 Task: Add an event with the title Second Marketing Campaign Strategy Meeting, date '2024/03/07', time 8:00 AM to 10:00 AMand add a description: Welcome to the Project Quality Assurance Check, a crucial step in ensuring the highest level of quality and adherence to standards throughout the project lifecycle. The Quality Assurance Check is designed to systematically review and evaluate project deliverables, processes, and outcomes to identify any deviations, defects, or areas of improvement., put the event into Blue category . Add location for the event as: Durban, South Africa, logged in from the account softage.8@softage.netand send the event invitation to softage.2@softage.net and softage.3@softage.net. Set a reminder for the event 15 minutes before
Action: Mouse moved to (120, 151)
Screenshot: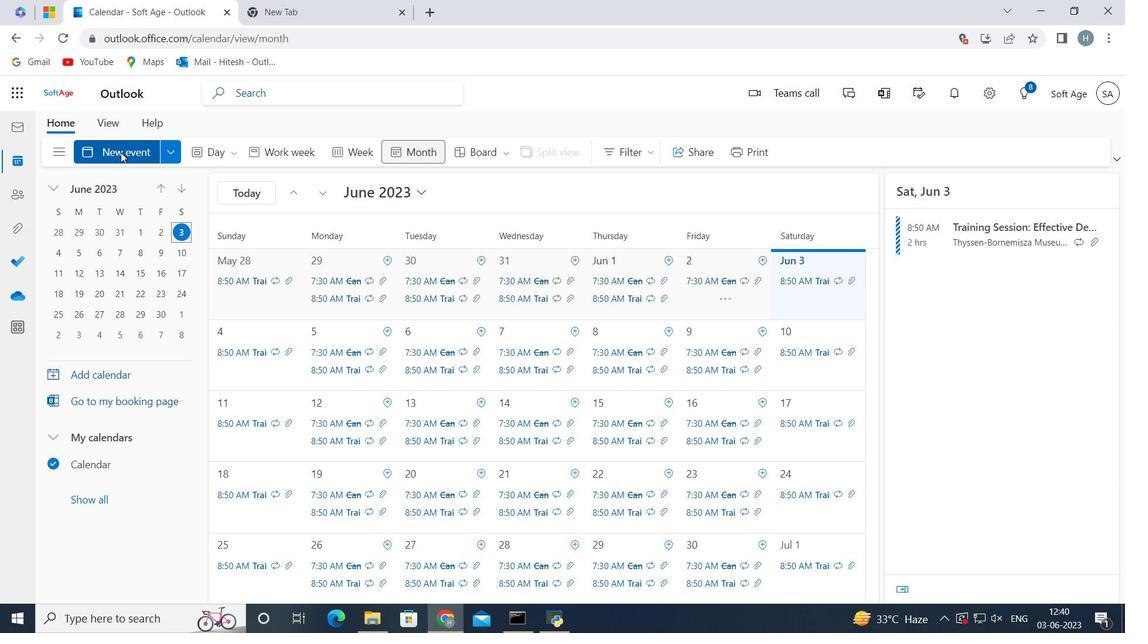 
Action: Mouse pressed left at (120, 151)
Screenshot: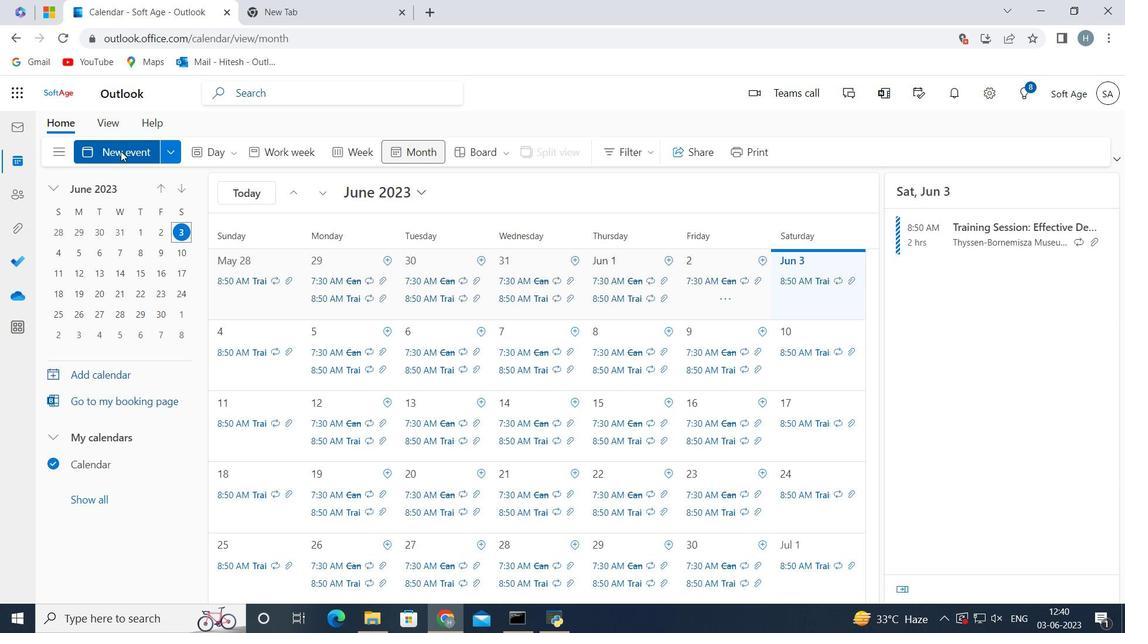 
Action: Mouse moved to (246, 243)
Screenshot: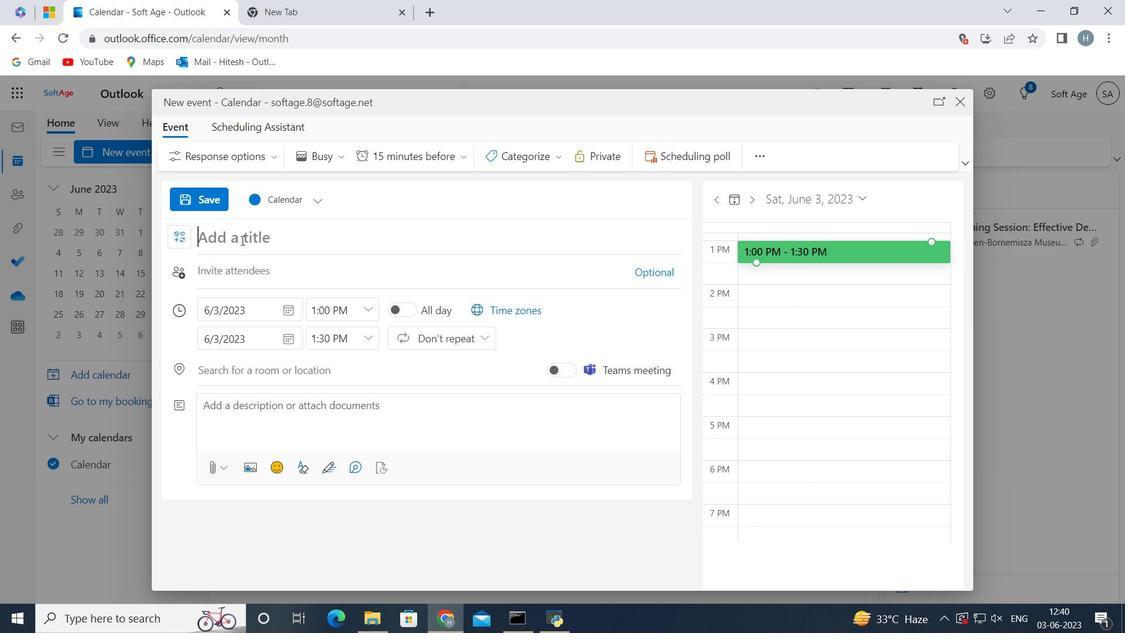
Action: Mouse pressed left at (246, 243)
Screenshot: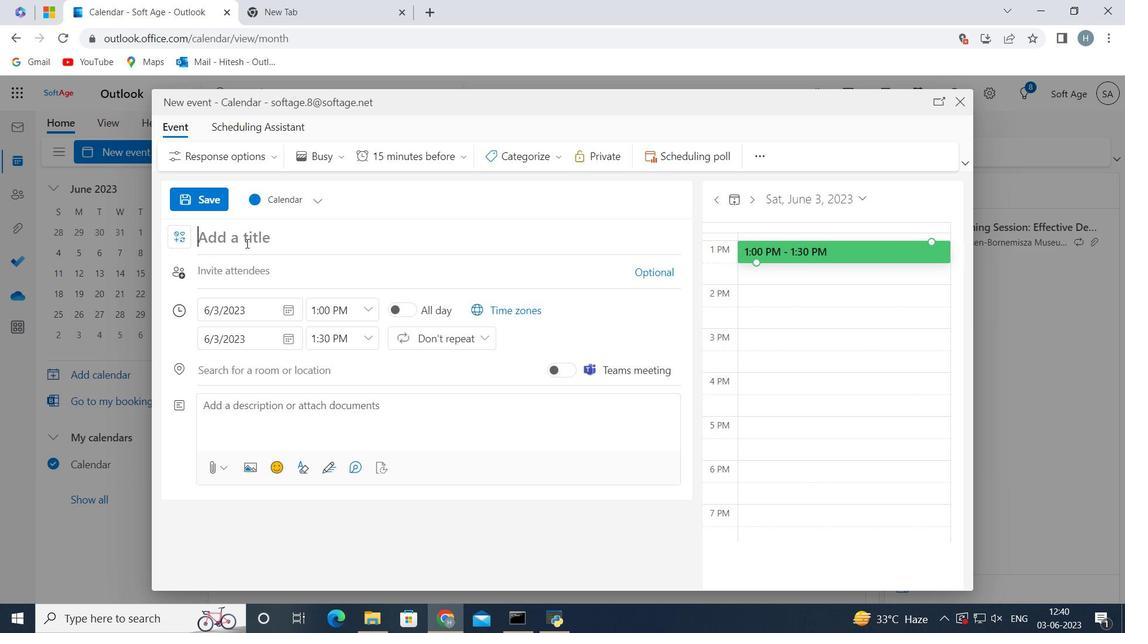 
Action: Key pressed <Key.shift>Second<Key.space><Key.shift>Marketing<Key.space><Key.shift><Key.shift><Key.shift>Campaign<Key.space><Key.shift>Stretegy<Key.space><Key.backspace><Key.backspace><Key.backspace><Key.backspace><Key.backspace><Key.backspace>ategy<Key.space><Key.shift><Key.shift><Key.shift>Meeting
Screenshot: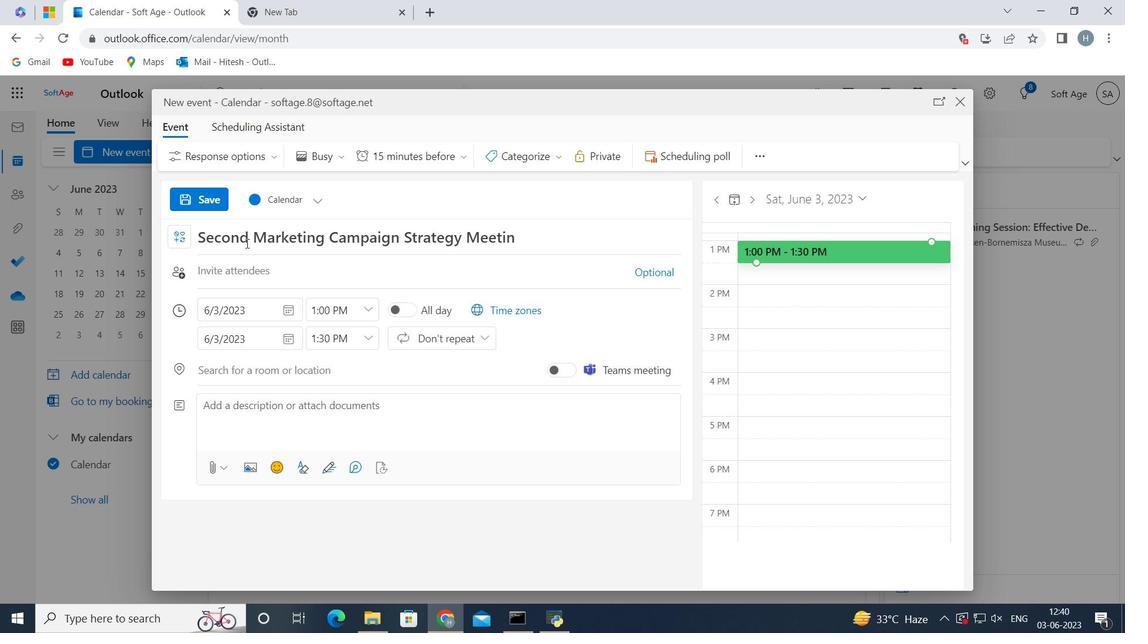 
Action: Mouse moved to (286, 310)
Screenshot: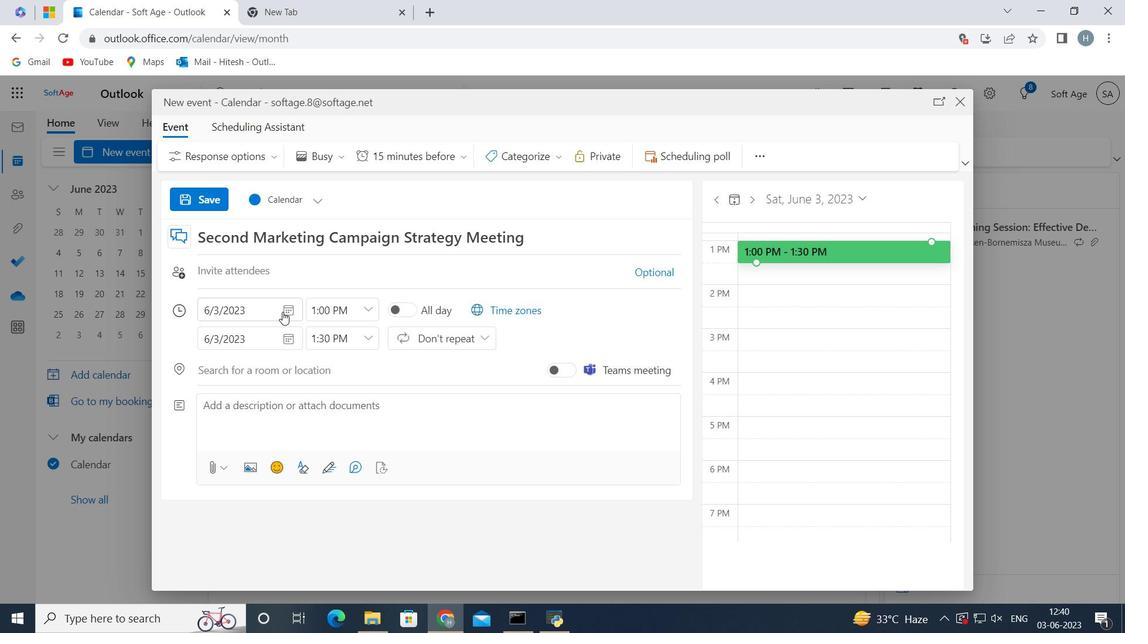 
Action: Mouse pressed left at (286, 310)
Screenshot: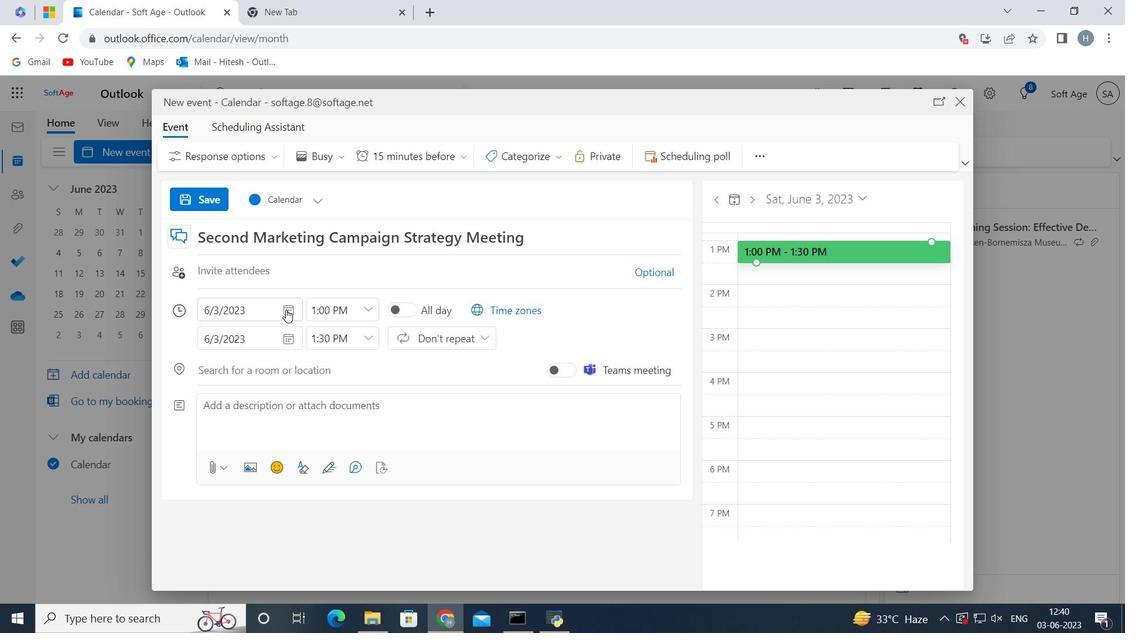 
Action: Mouse moved to (238, 335)
Screenshot: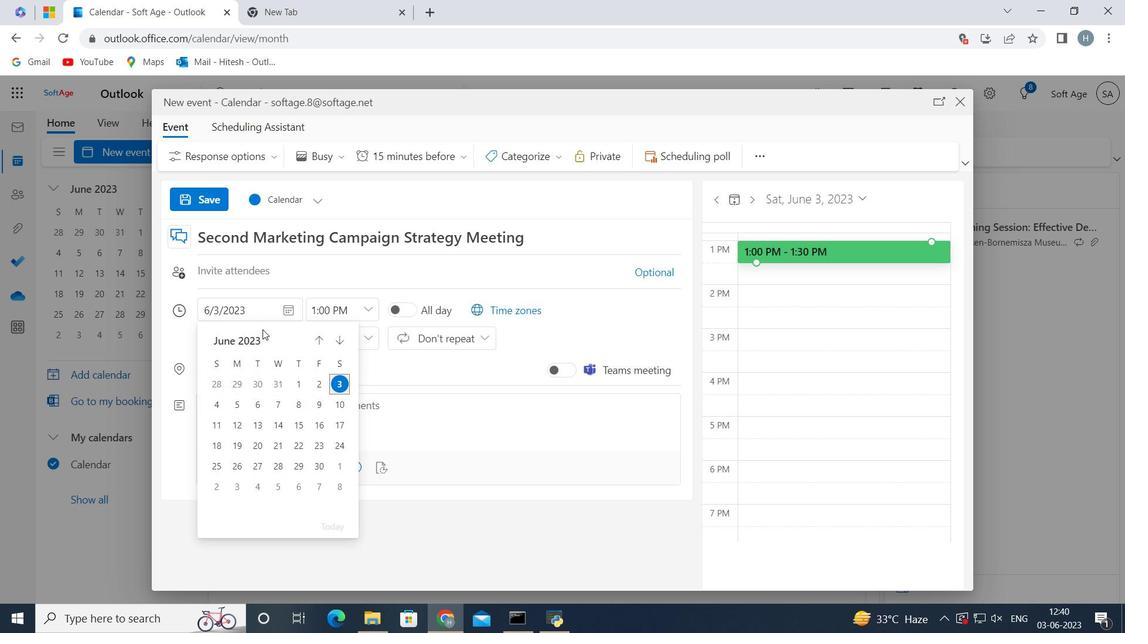 
Action: Mouse pressed left at (238, 335)
Screenshot: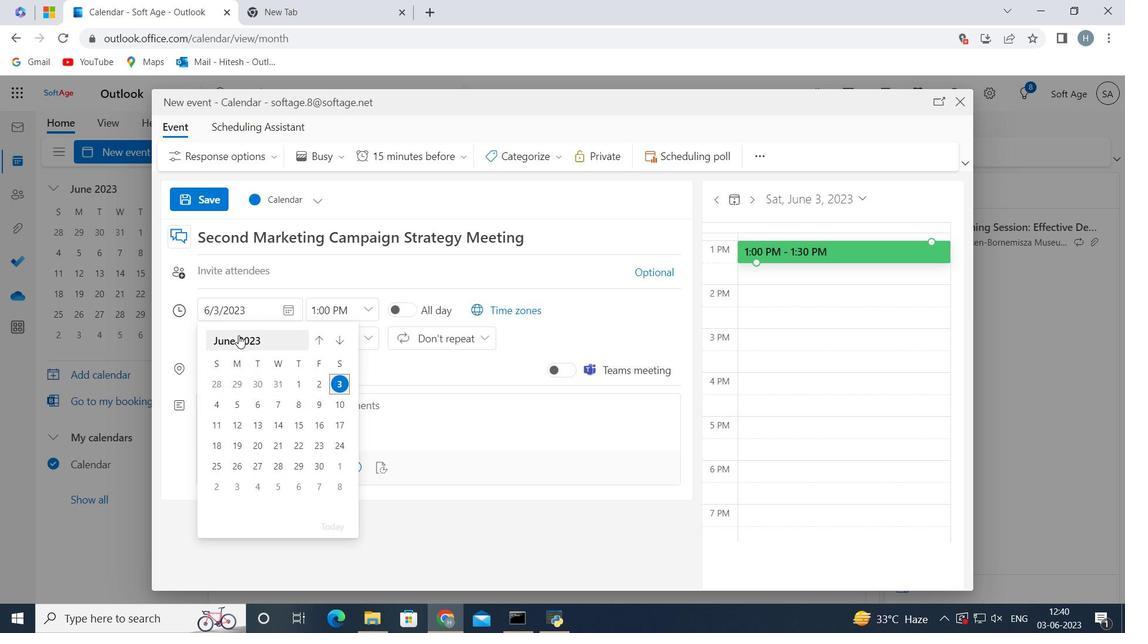 
Action: Mouse moved to (240, 335)
Screenshot: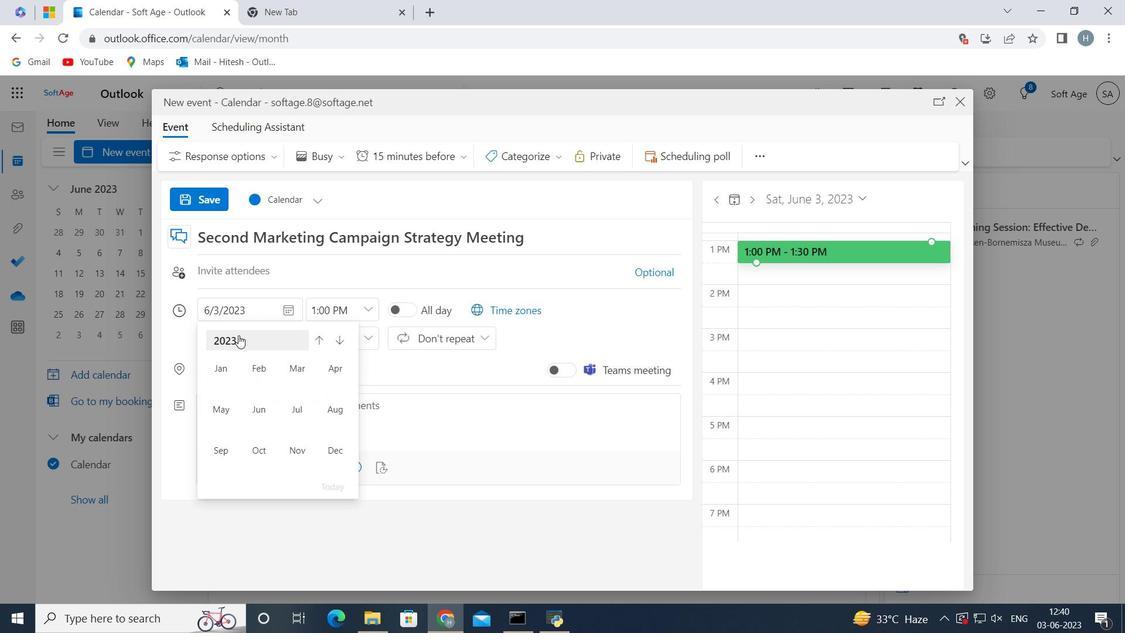 
Action: Mouse pressed left at (240, 335)
Screenshot: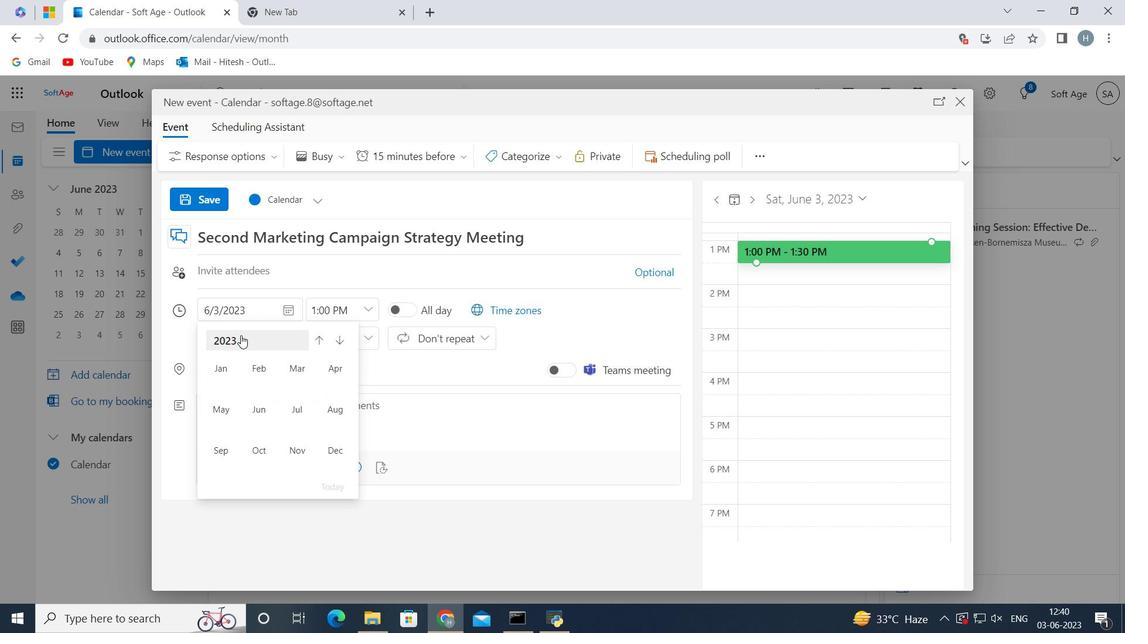 
Action: Mouse moved to (233, 412)
Screenshot: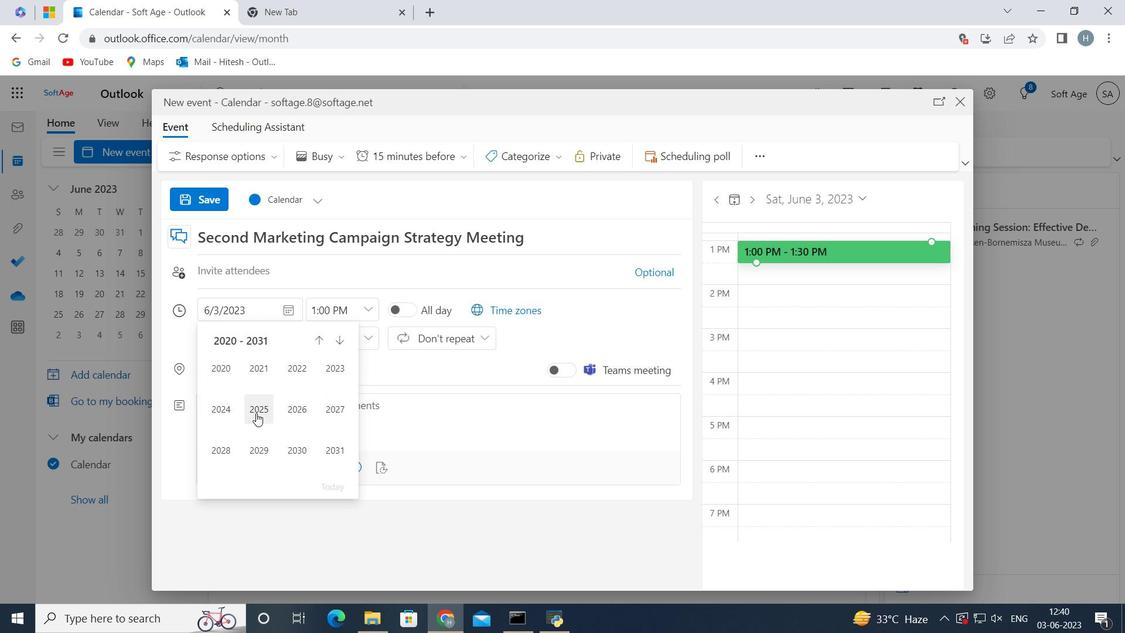 
Action: Mouse pressed left at (233, 412)
Screenshot: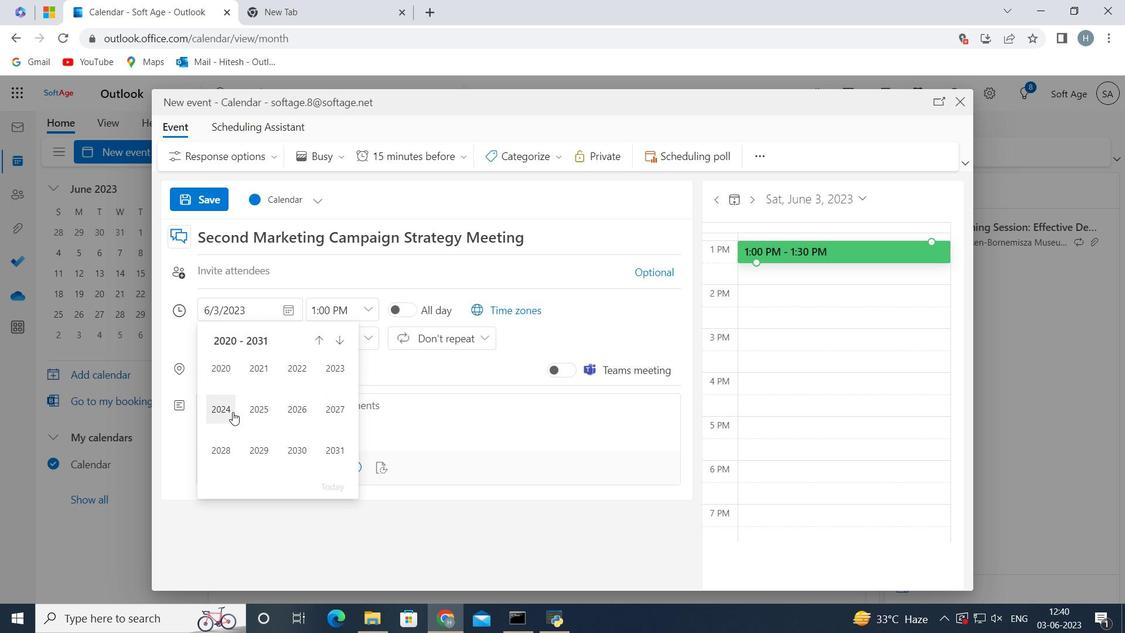 
Action: Mouse moved to (293, 370)
Screenshot: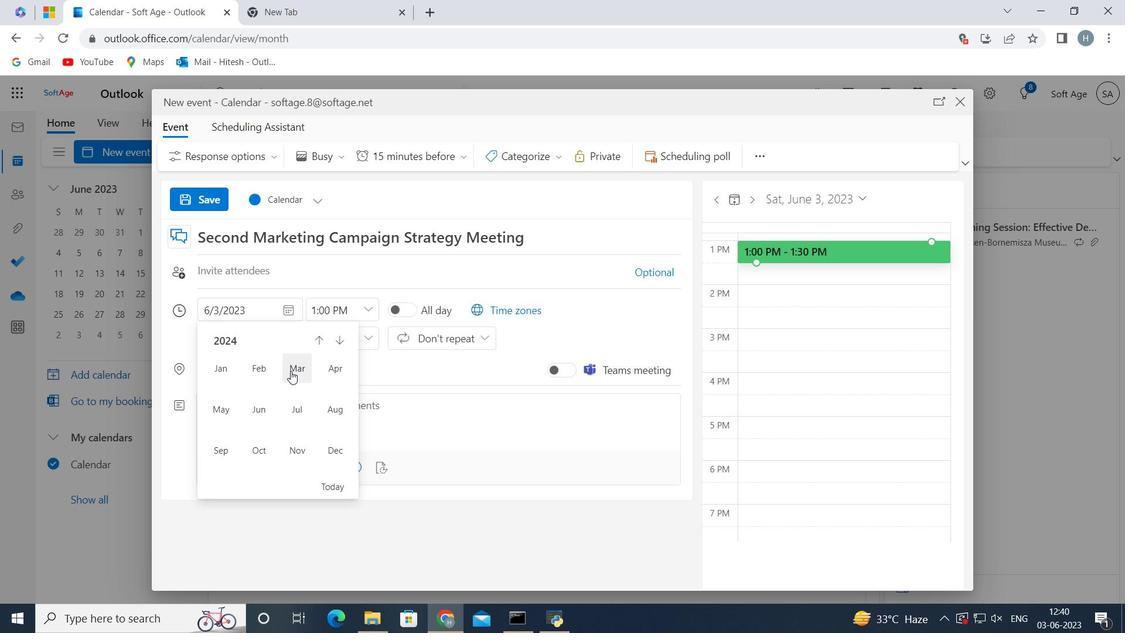 
Action: Mouse pressed left at (293, 370)
Screenshot: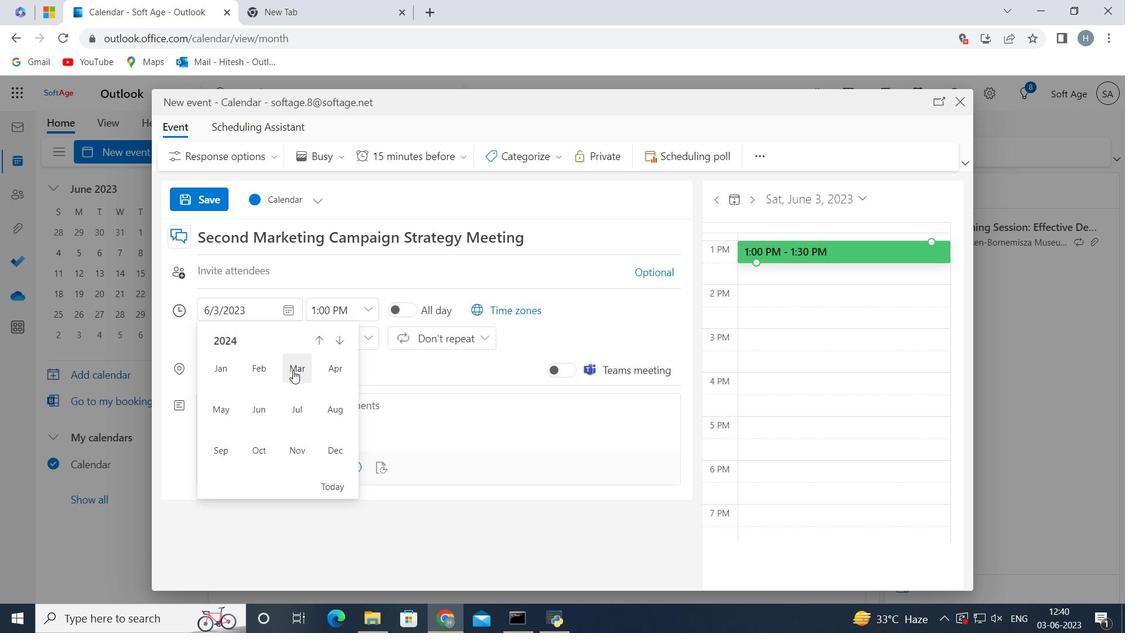 
Action: Mouse moved to (300, 404)
Screenshot: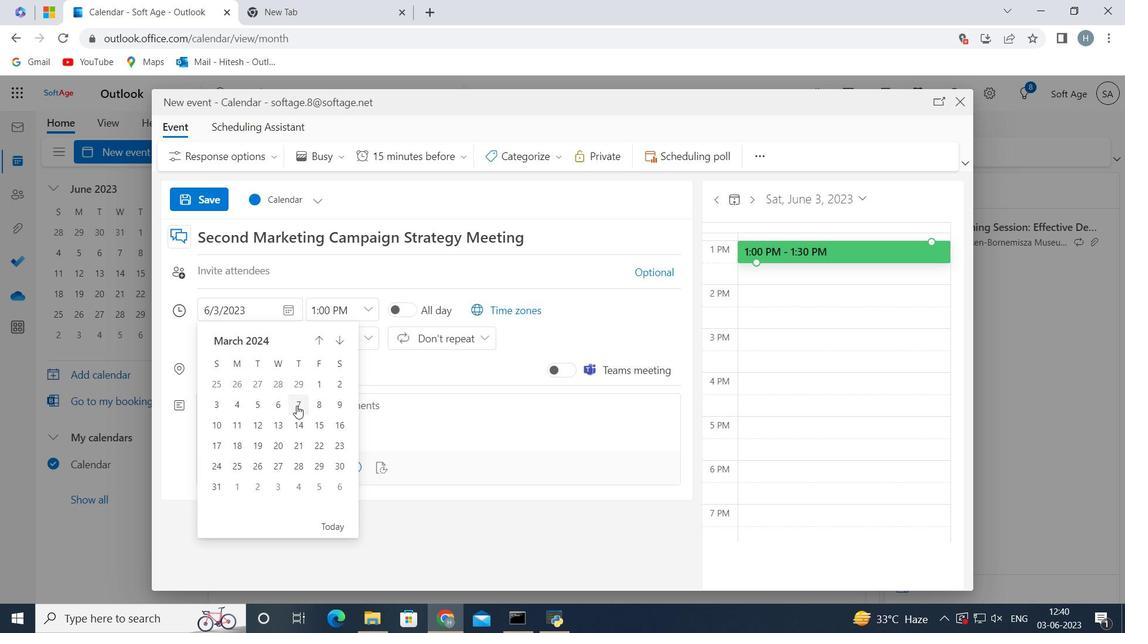 
Action: Mouse pressed left at (300, 404)
Screenshot: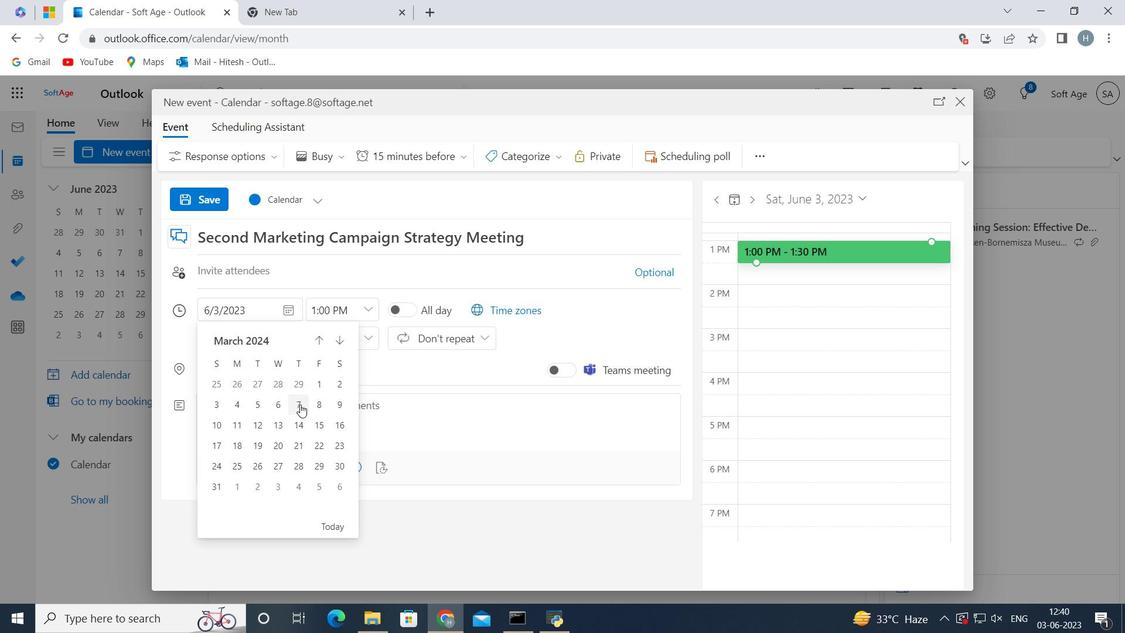 
Action: Mouse moved to (371, 303)
Screenshot: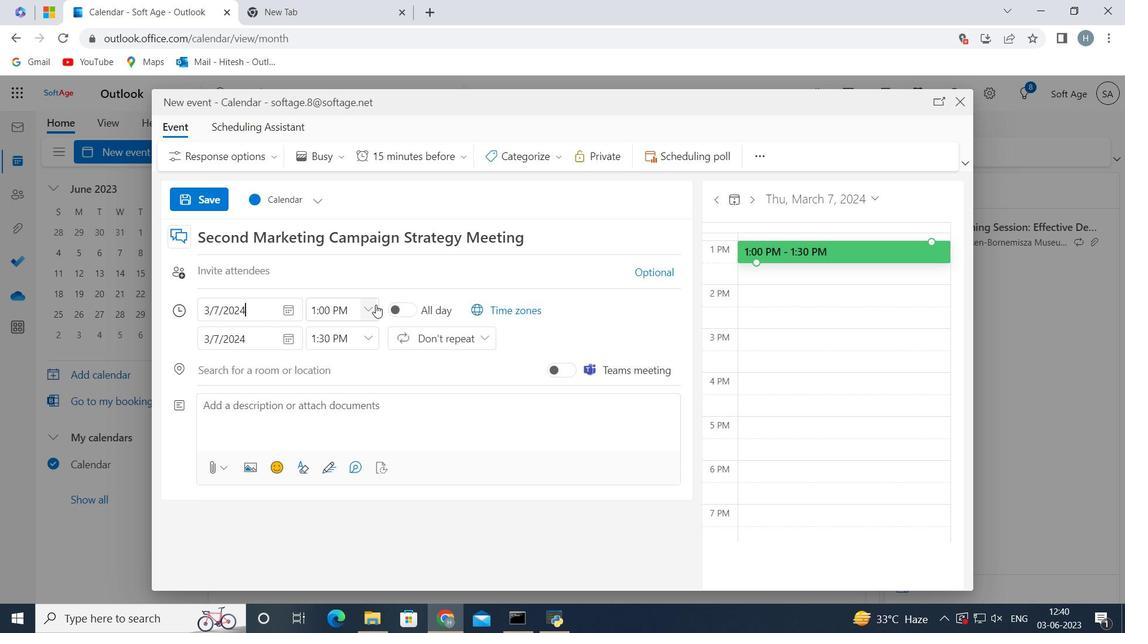 
Action: Mouse pressed left at (371, 303)
Screenshot: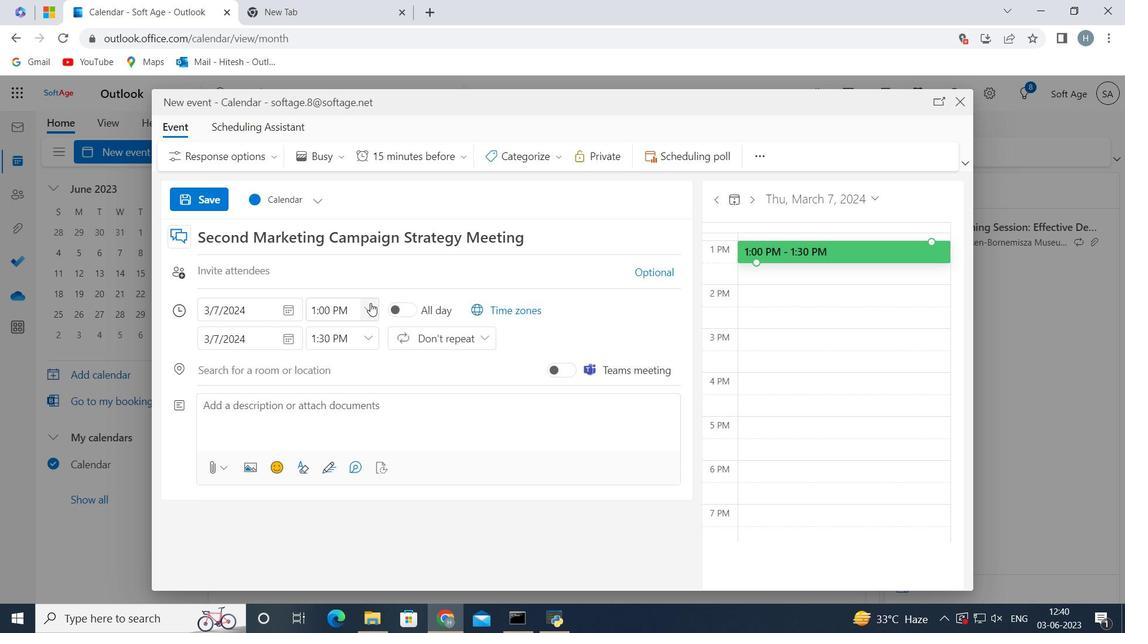 
Action: Mouse moved to (356, 385)
Screenshot: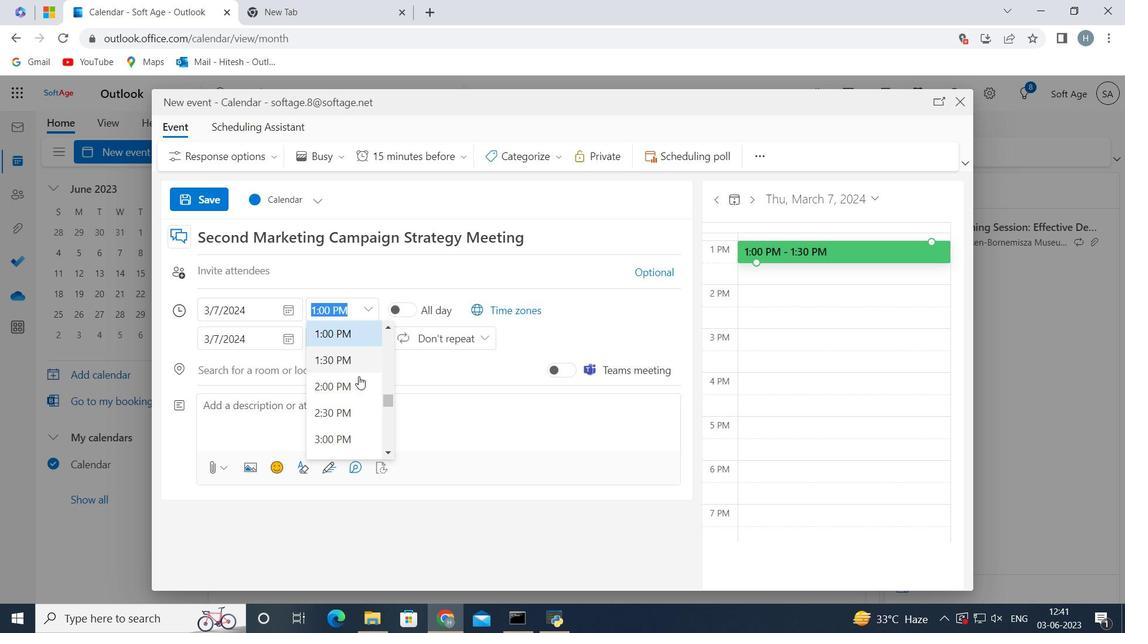 
Action: Mouse scrolled (356, 385) with delta (0, 0)
Screenshot: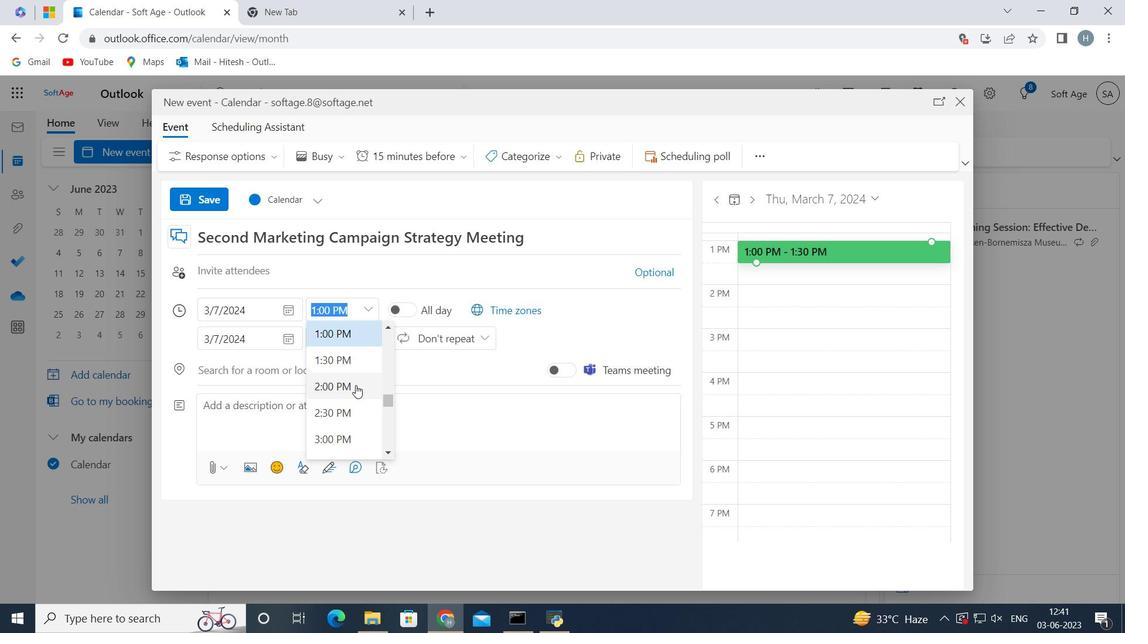 
Action: Mouse scrolled (356, 385) with delta (0, 0)
Screenshot: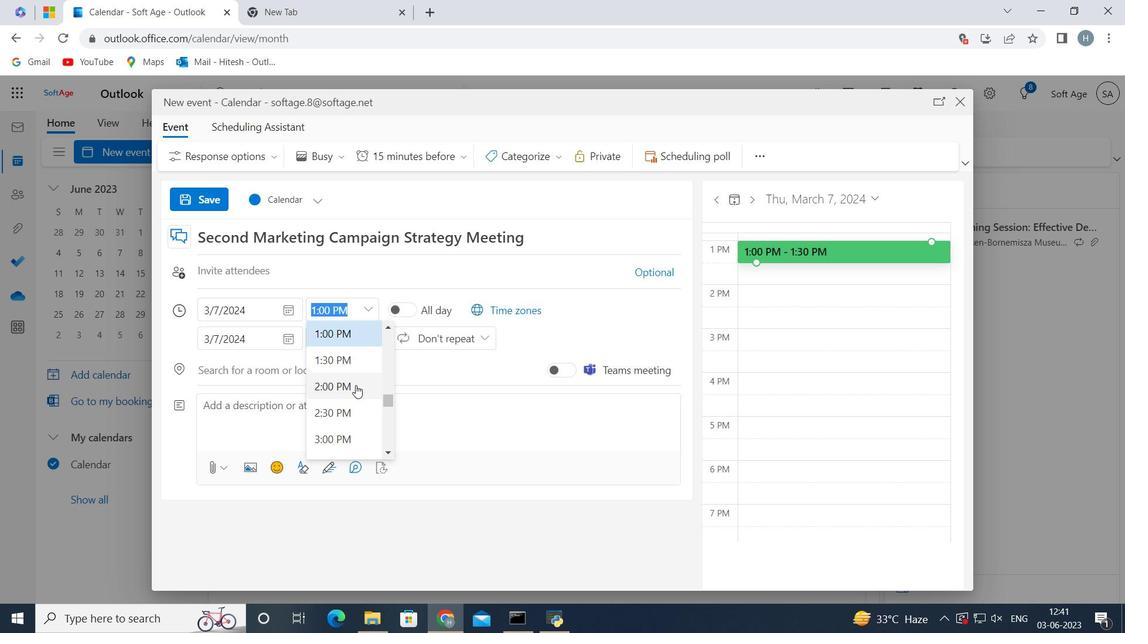 
Action: Mouse scrolled (356, 385) with delta (0, 0)
Screenshot: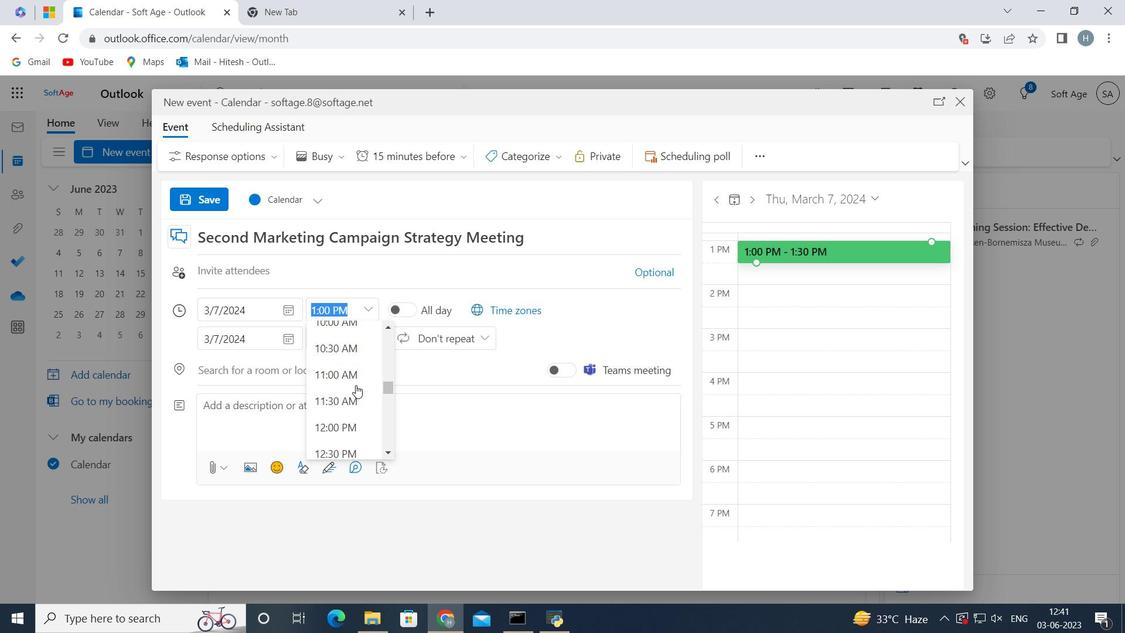 
Action: Mouse scrolled (356, 385) with delta (0, 0)
Screenshot: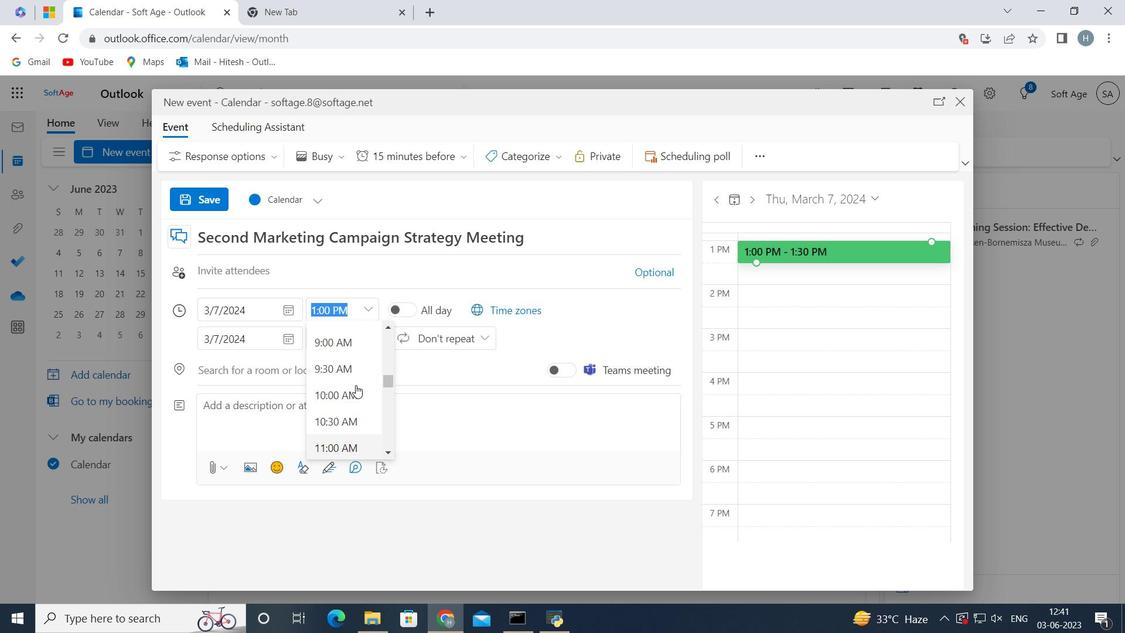 
Action: Mouse moved to (342, 364)
Screenshot: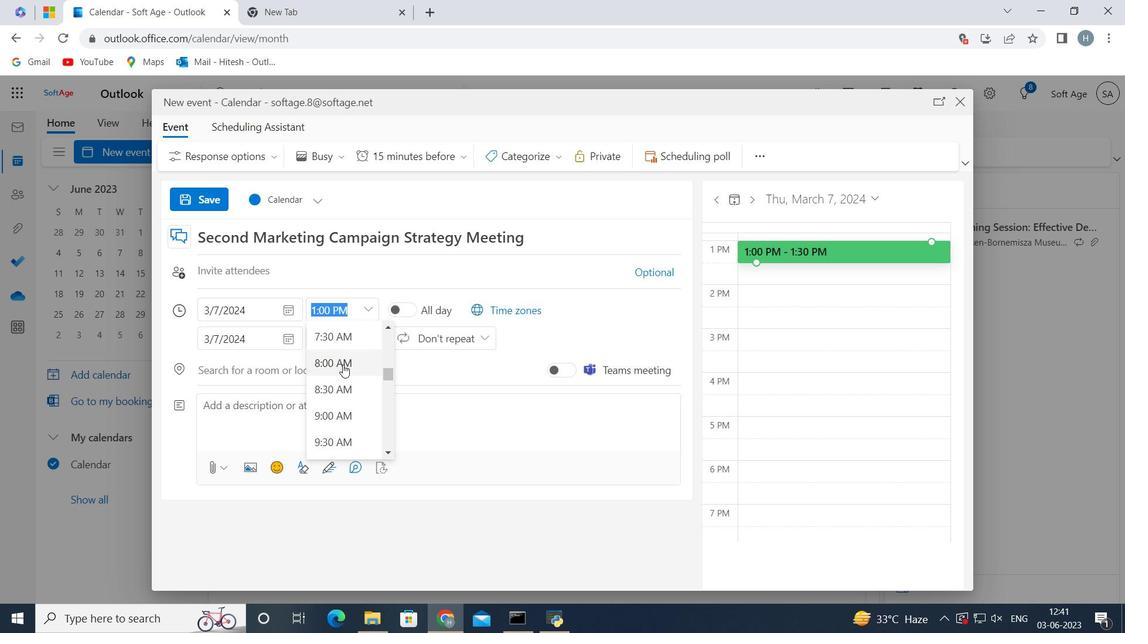 
Action: Mouse pressed left at (342, 364)
Screenshot: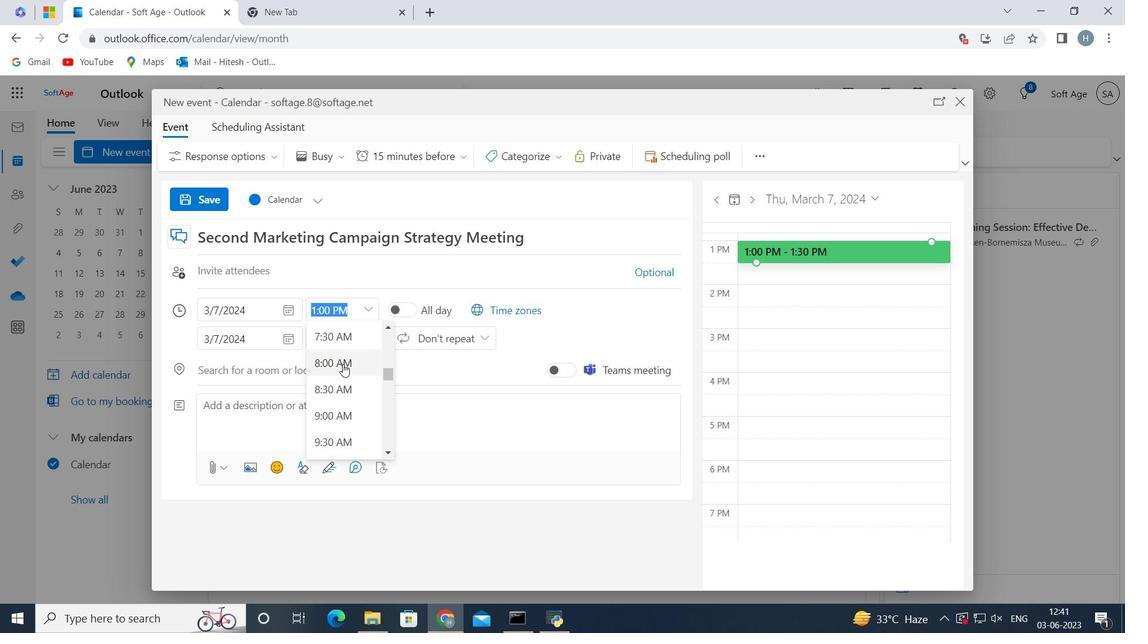 
Action: Mouse moved to (371, 337)
Screenshot: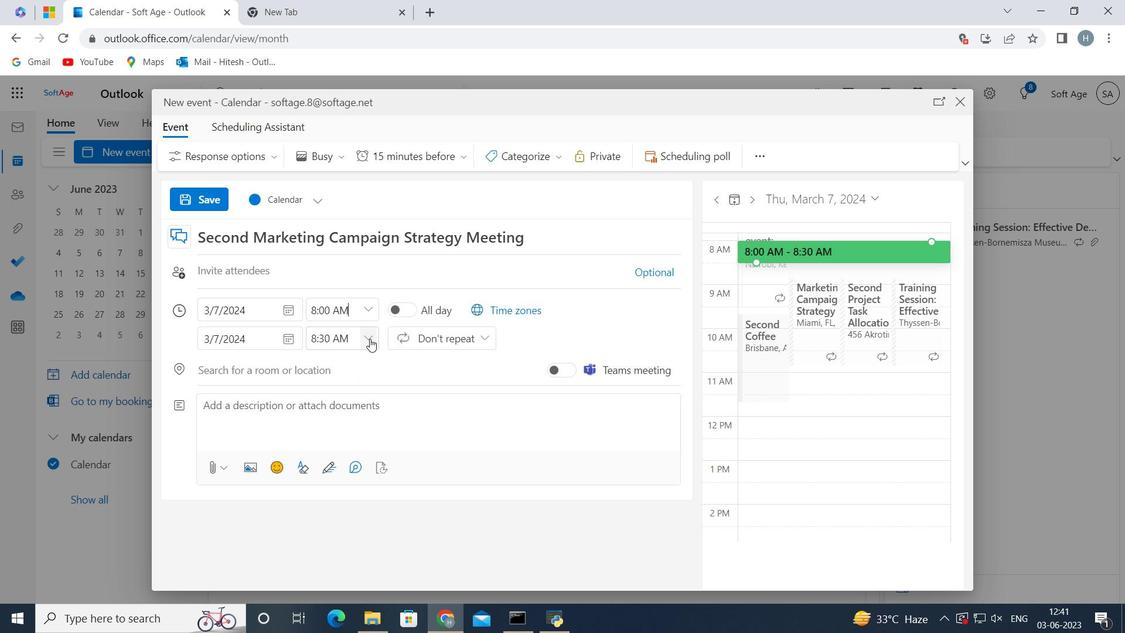
Action: Mouse pressed left at (371, 337)
Screenshot: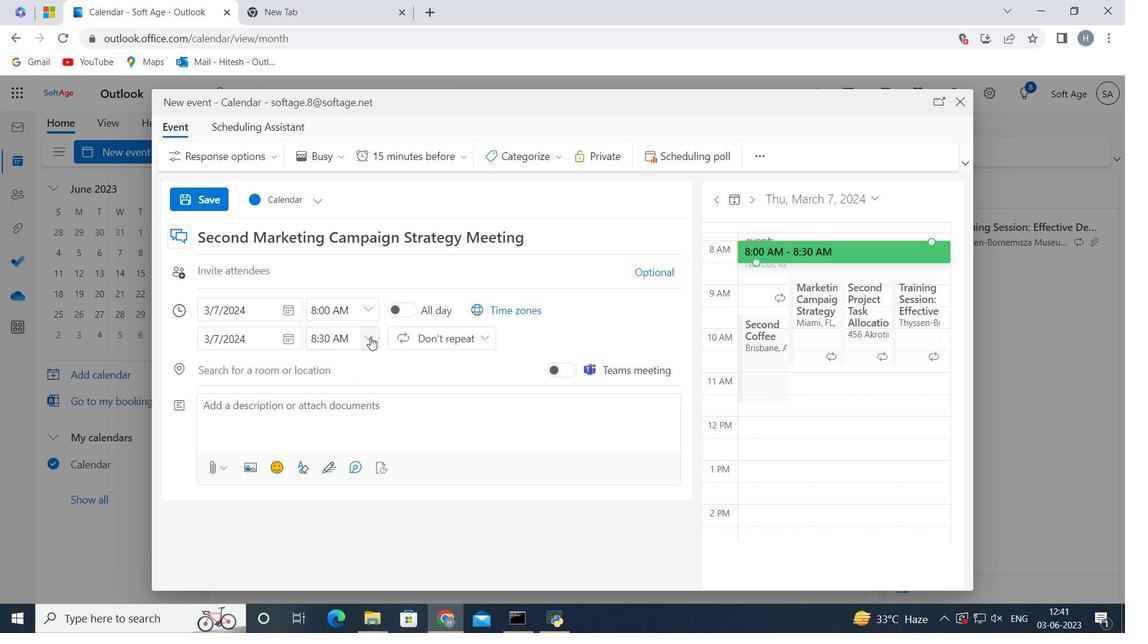 
Action: Mouse moved to (363, 442)
Screenshot: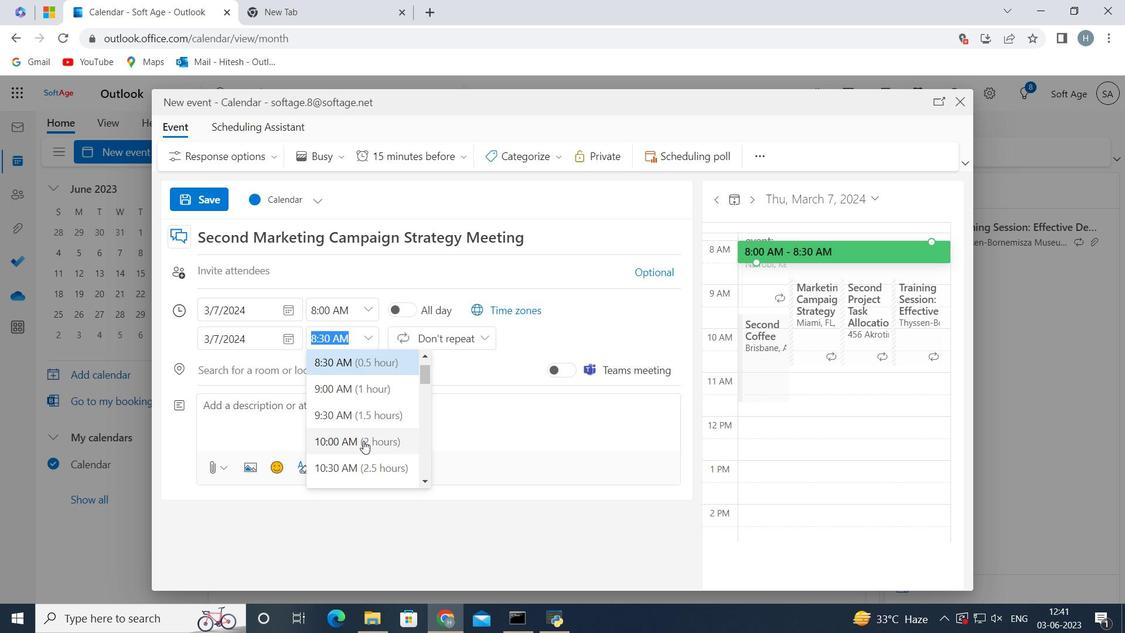 
Action: Mouse pressed left at (363, 442)
Screenshot: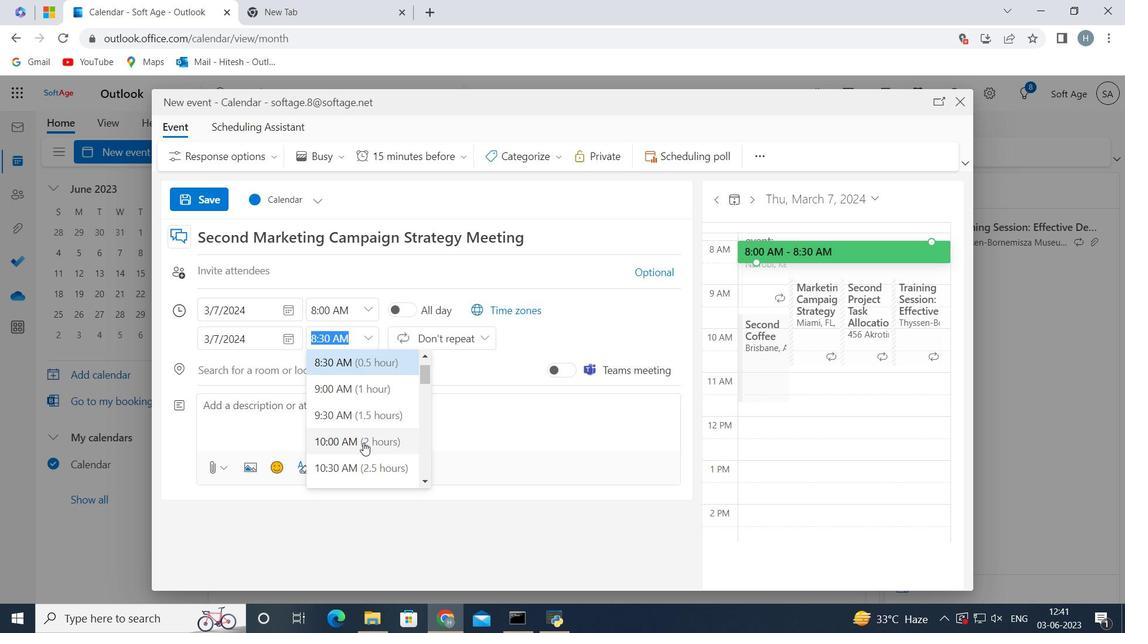 
Action: Mouse moved to (304, 406)
Screenshot: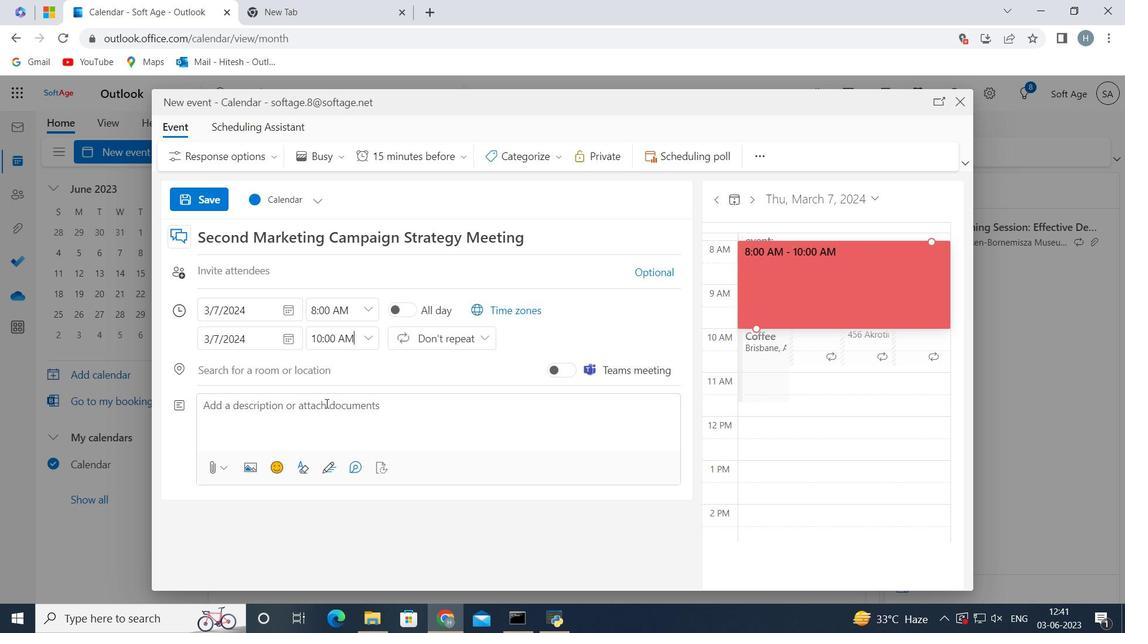 
Action: Mouse pressed left at (304, 406)
Screenshot: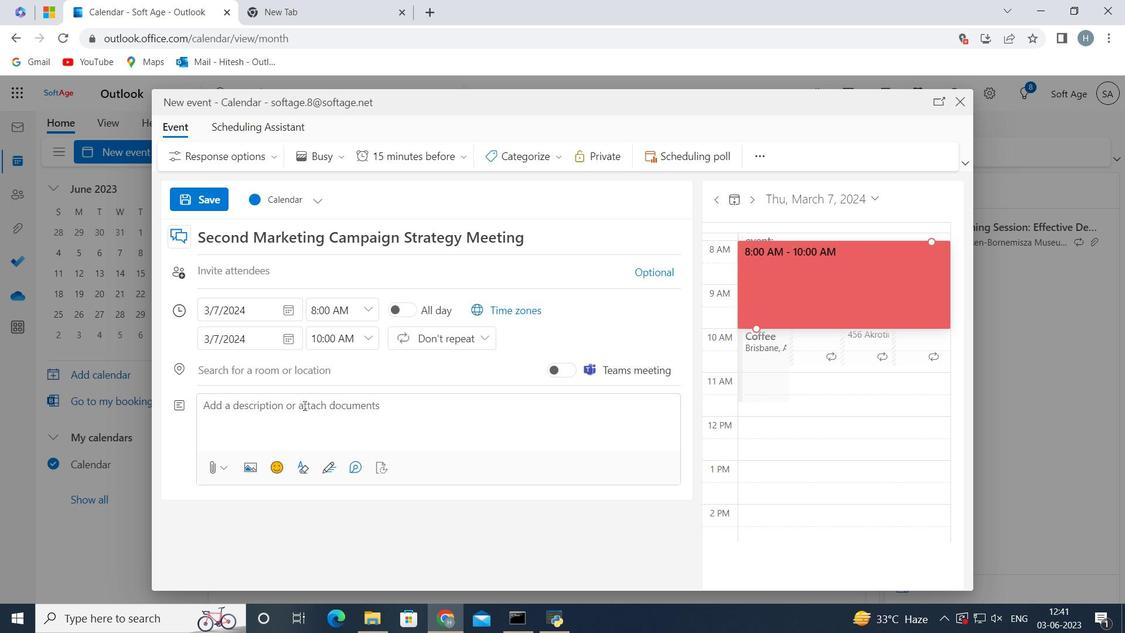 
Action: Key pressed <Key.shift>Welcome<Key.space>to<Key.space>the<Key.space><Key.shift>Project<Key.space>quality<Key.space>assurance<Key.space>check,<Key.space>a<Key.space>
Screenshot: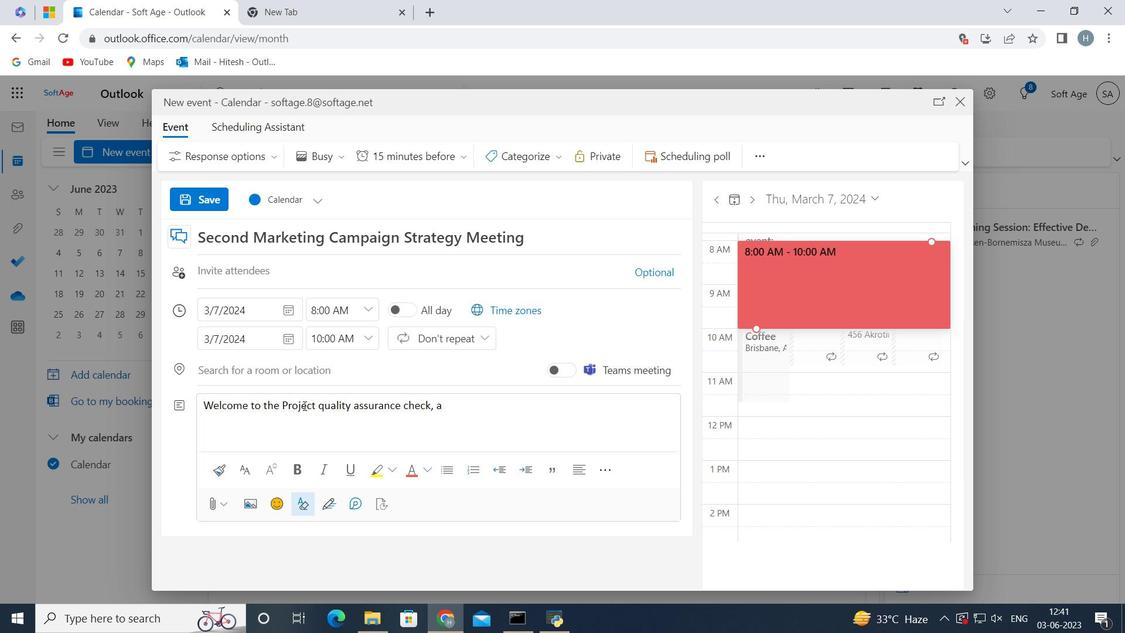 
Action: Mouse moved to (303, 406)
Screenshot: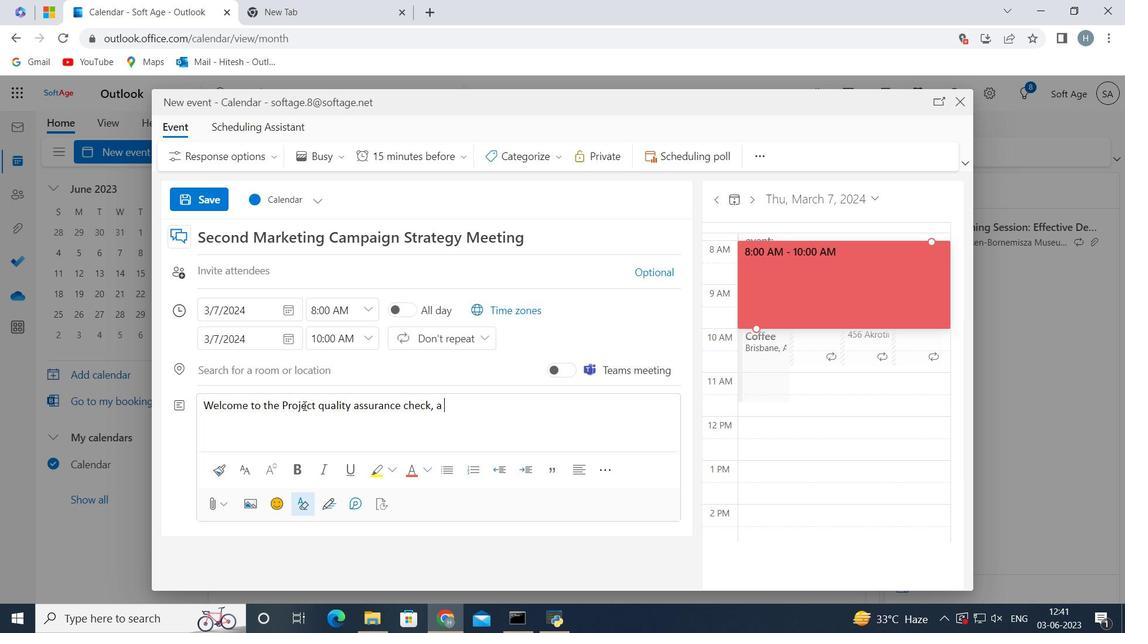 
Action: Key pressed crucial<Key.space>step<Key.space>in<Key.space>ensuring<Key.space>thehi<Key.backspace><Key.backspace><Key.space>highest<Key.space>level<Key.space>of<Key.space>quality<Key.space>and<Key.space>adherence<Key.space>to<Key.space>standards<Key.space>throughout<Key.space>the<Key.space>project<Key.space>lifecycle.<Key.space><Key.shift>The<Key.space>quality<Key.space>assurance<Key.space>check<Key.space>is<Key.space>designed<Key.space>to<Key.space>systematically<Key.space>review<Key.space>and<Key.space>evalute<Key.space>project<Key.backspace><Key.backspace><Key.backspace><Key.backspace><Key.backspace><Key.backspace><Key.backspace><Key.backspace><Key.backspace><Key.backspace><Key.backspace>uate<Key.space>project<Key.space>deliverables,<Key.space>processes<Key.space>and<Key.space>outcomes<Key.space>to<Key.space>identify<Key.space>any<Key.space>deviation,<Key.space>defects,<Key.space>or<Key.space>areas<Key.space>of<Key.space>improvement.<Key.space>
Screenshot: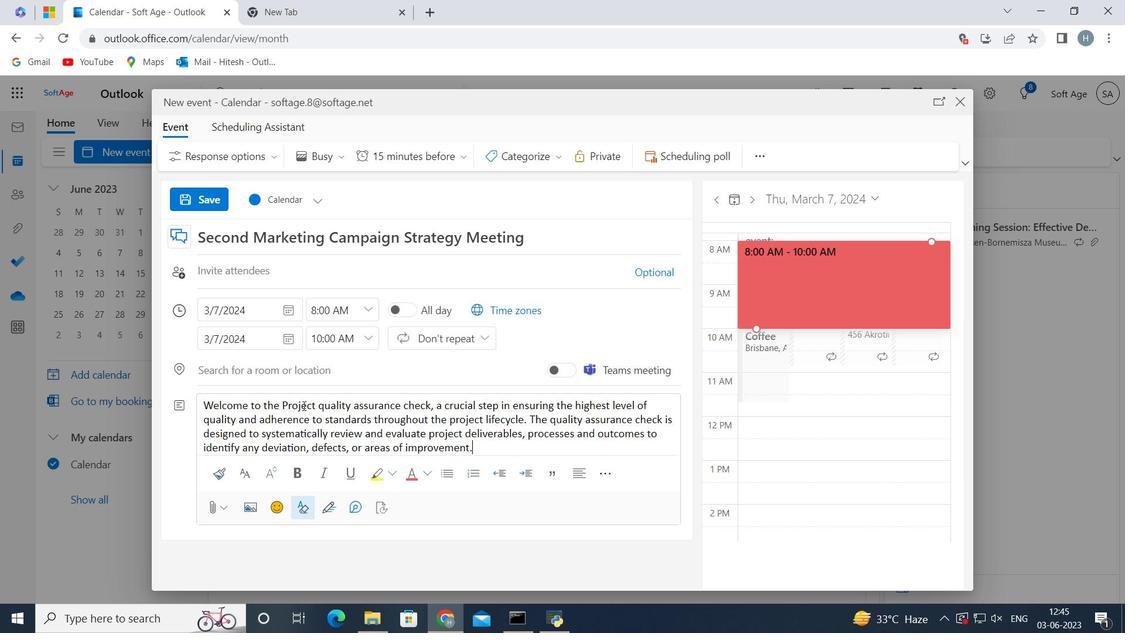 
Action: Mouse moved to (560, 154)
Screenshot: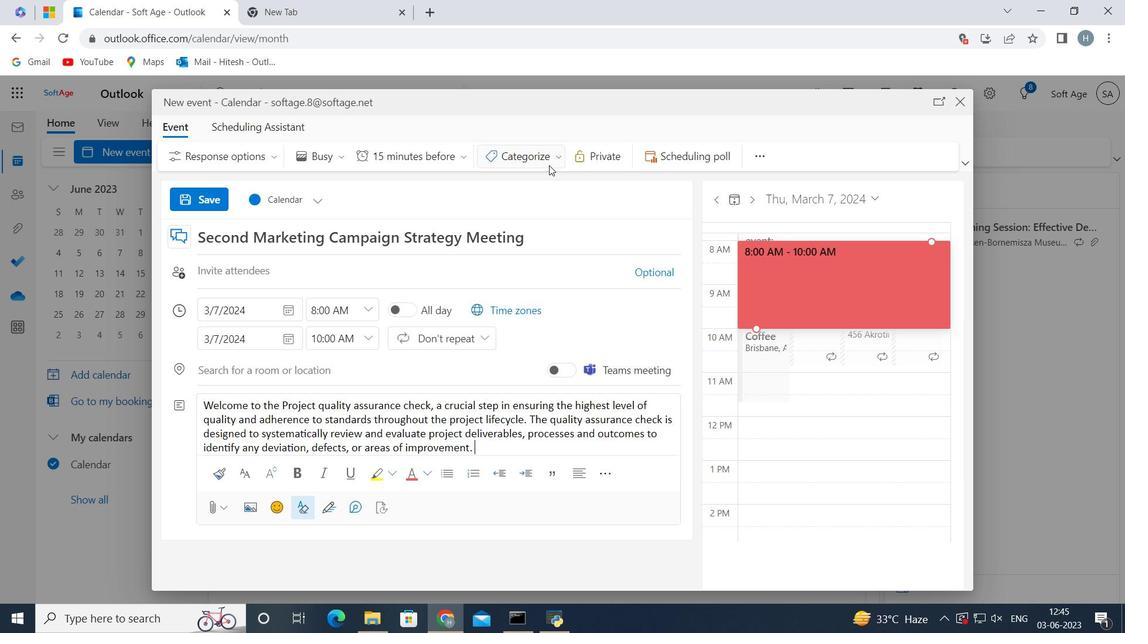 
Action: Mouse pressed left at (560, 154)
Screenshot: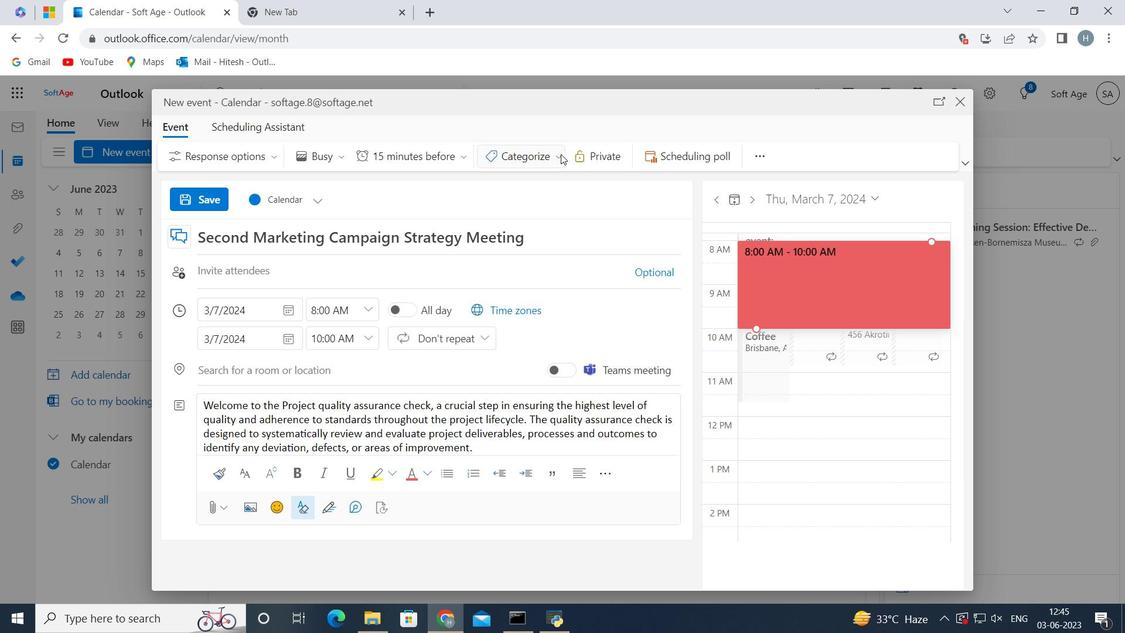 
Action: Mouse moved to (548, 189)
Screenshot: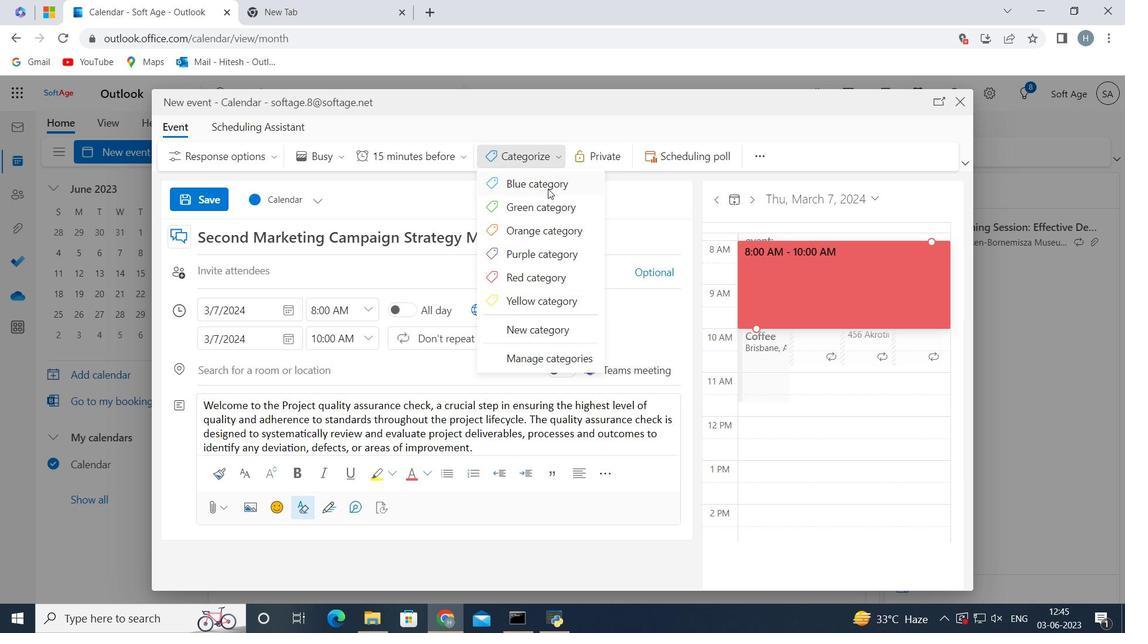 
Action: Mouse pressed left at (548, 189)
Screenshot: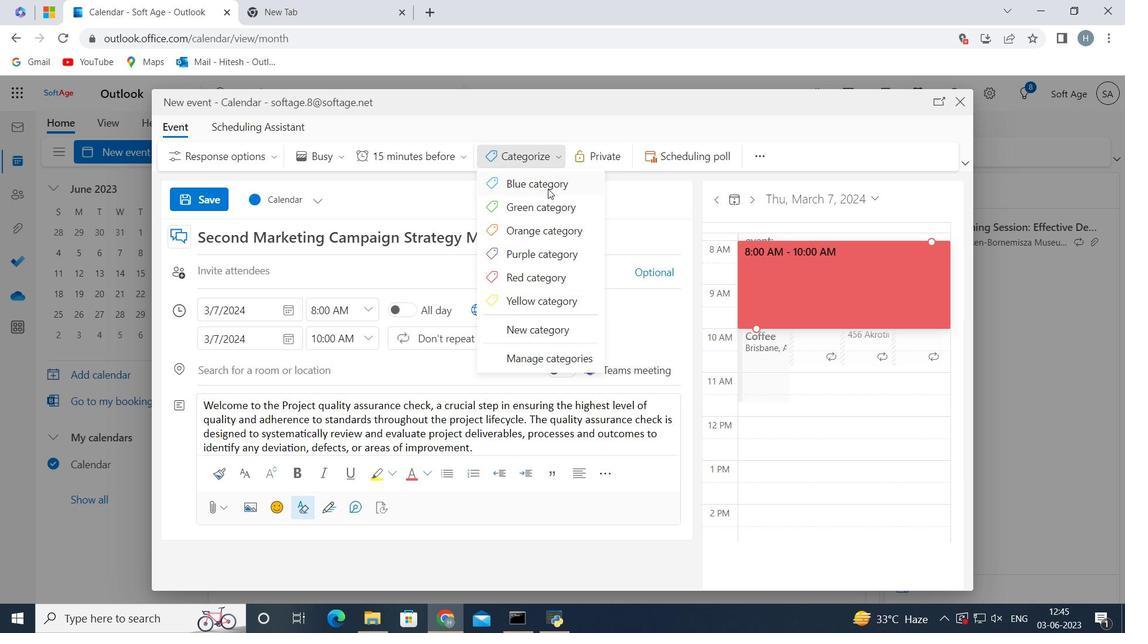 
Action: Mouse moved to (274, 372)
Screenshot: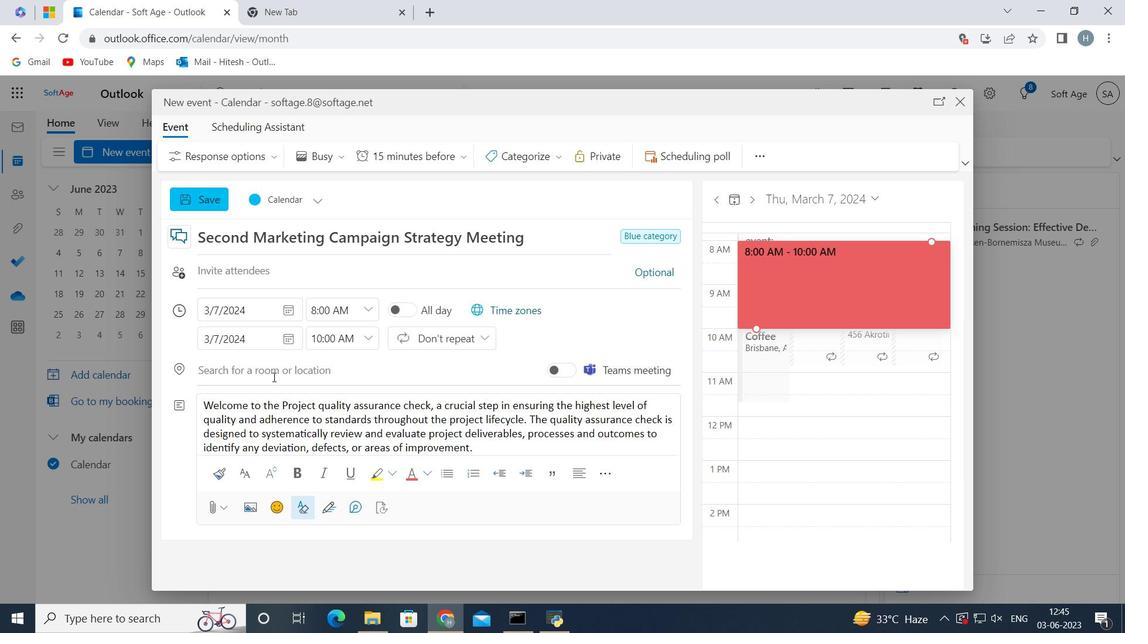
Action: Mouse pressed left at (274, 372)
Screenshot: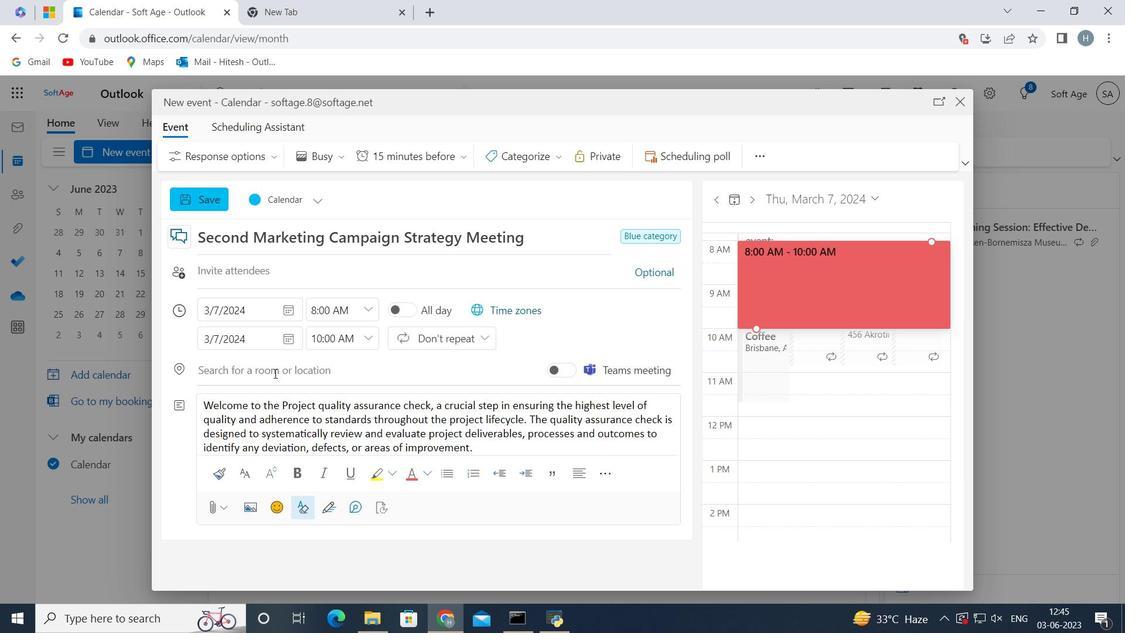 
Action: Key pressed <Key.shift><Key.shift><Key.shift><Key.shift>Durban.<Key.backspace>,<Key.space><Key.shift><Key.shift><Key.shift><Key.shift><Key.shift><Key.shift><Key.shift><Key.shift><Key.shift><Key.shift><Key.shift><Key.shift><Key.shift><Key.shift><Key.shift>South<Key.space><Key.shift><Key.shift><Key.shift><Key.shift><Key.shift><Key.shift>Africa
Screenshot: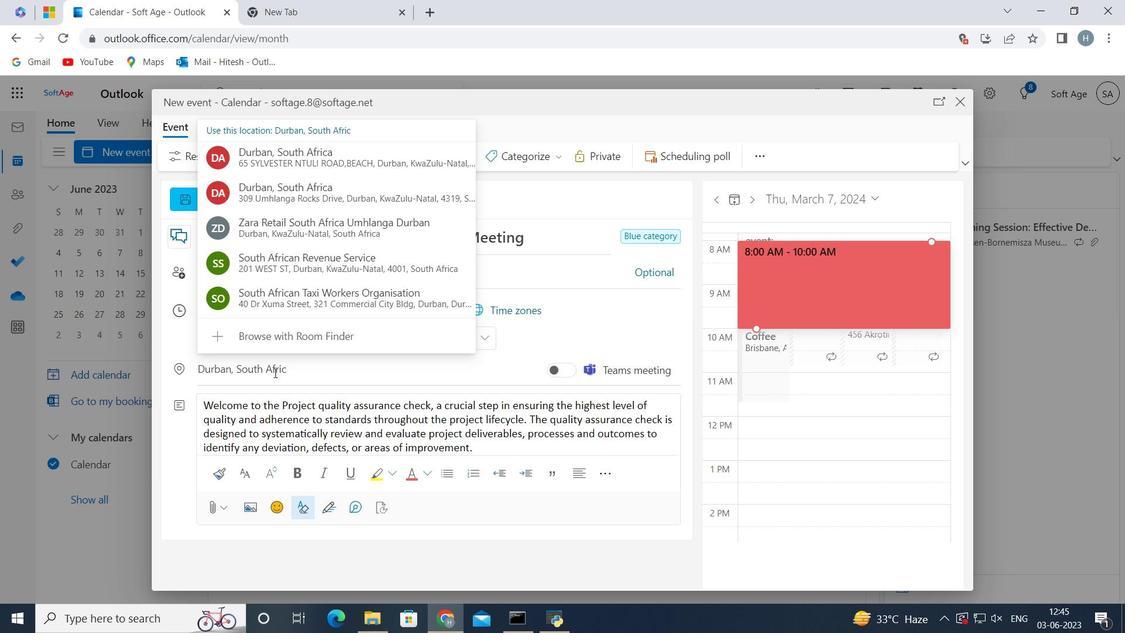 
Action: Mouse moved to (627, 325)
Screenshot: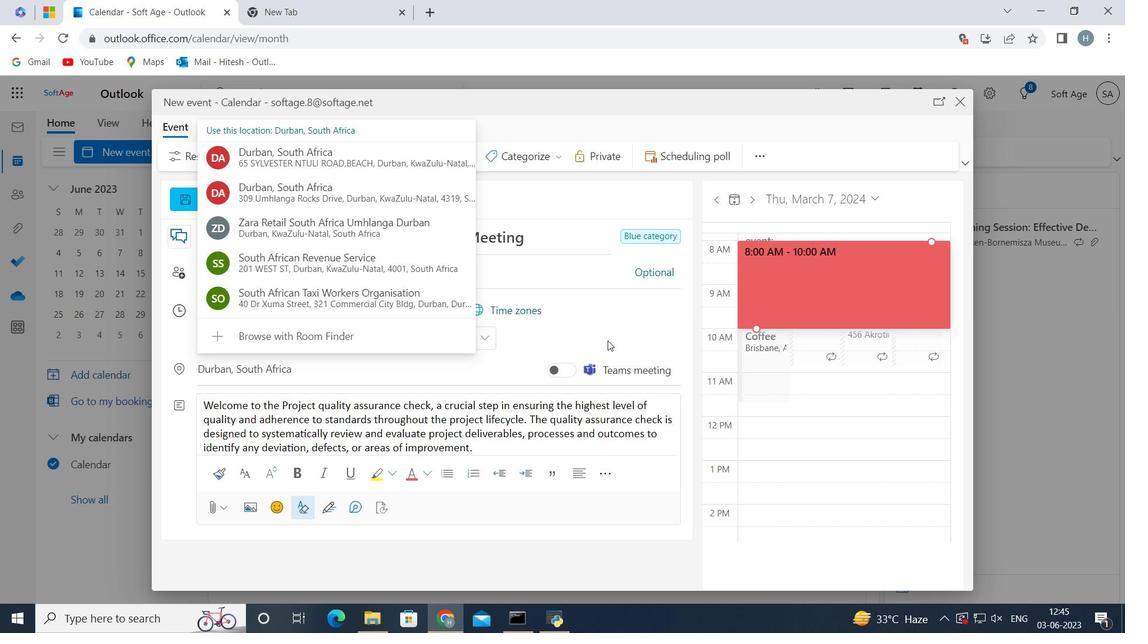 
Action: Mouse pressed left at (627, 325)
Screenshot: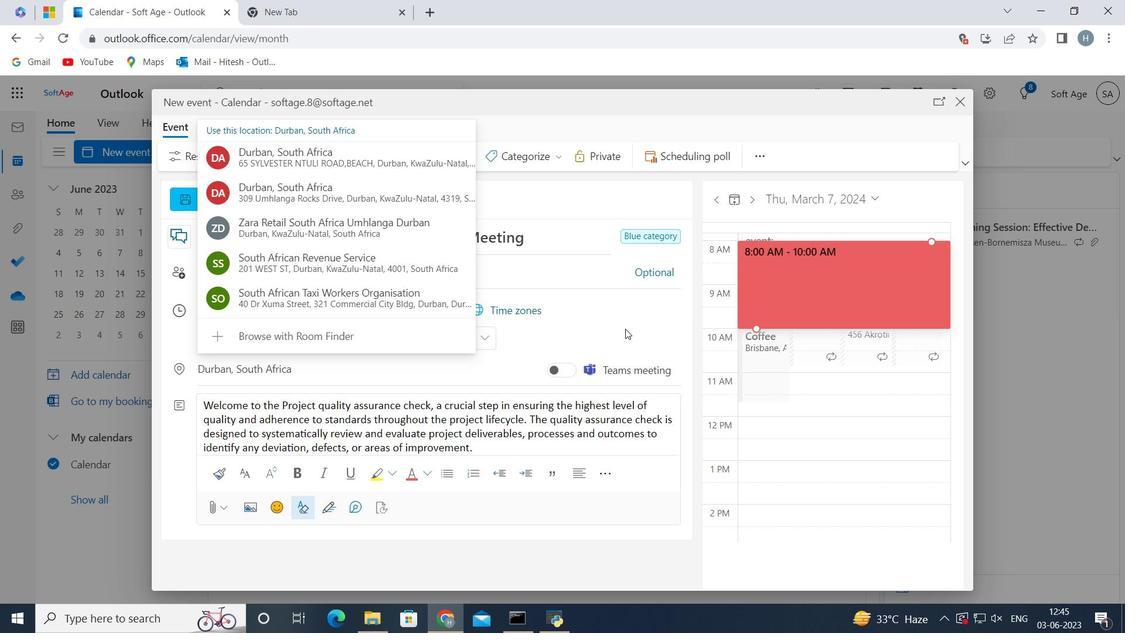 
Action: Mouse moved to (427, 273)
Screenshot: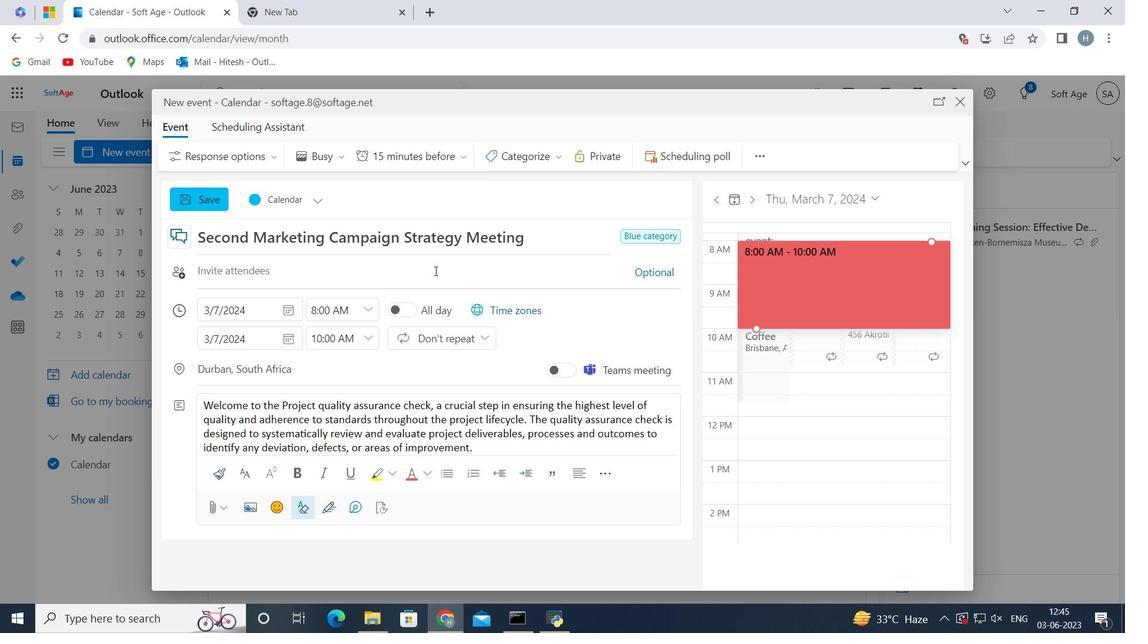 
Action: Mouse pressed left at (427, 273)
Screenshot: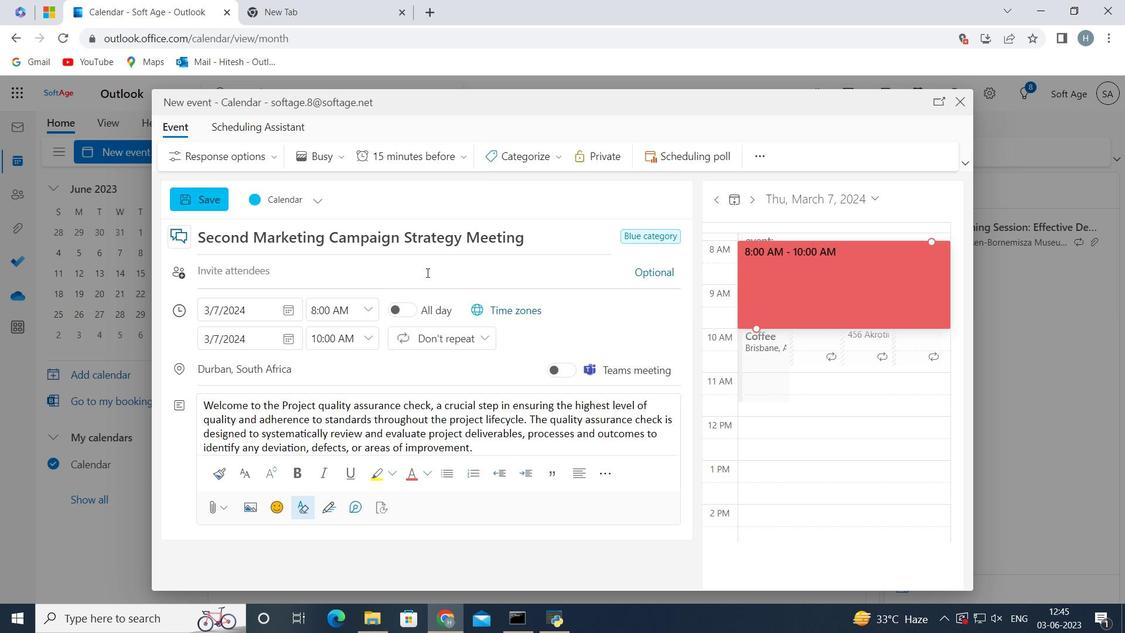 
Action: Key pressed softage.2<Key.shift><Key.shift><Key.shift>@softage.net
Screenshot: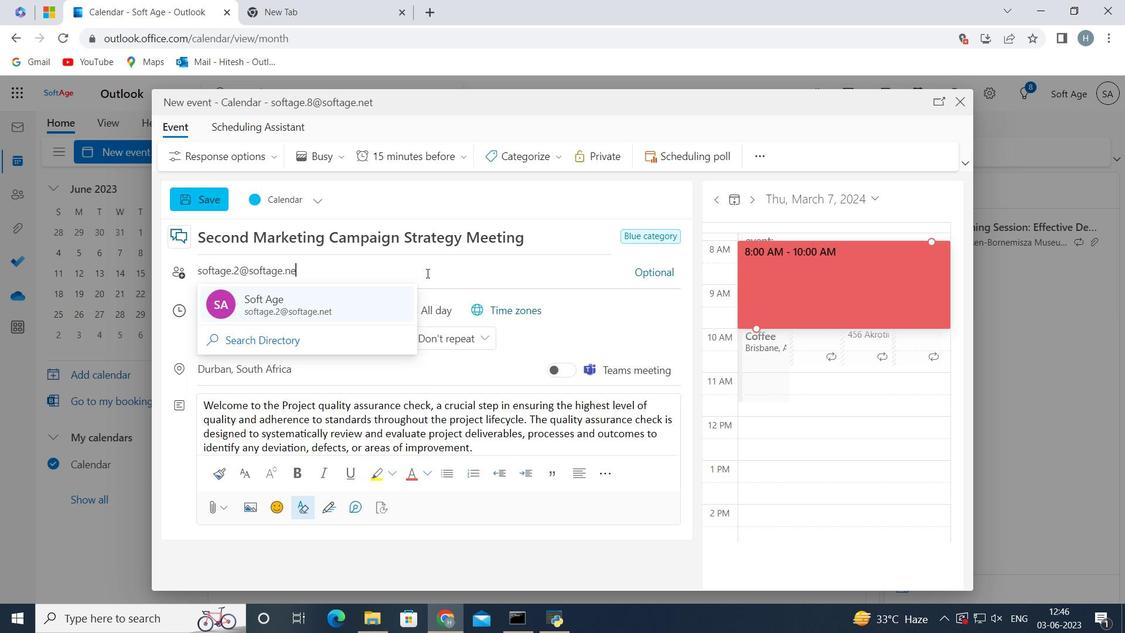 
Action: Mouse moved to (312, 305)
Screenshot: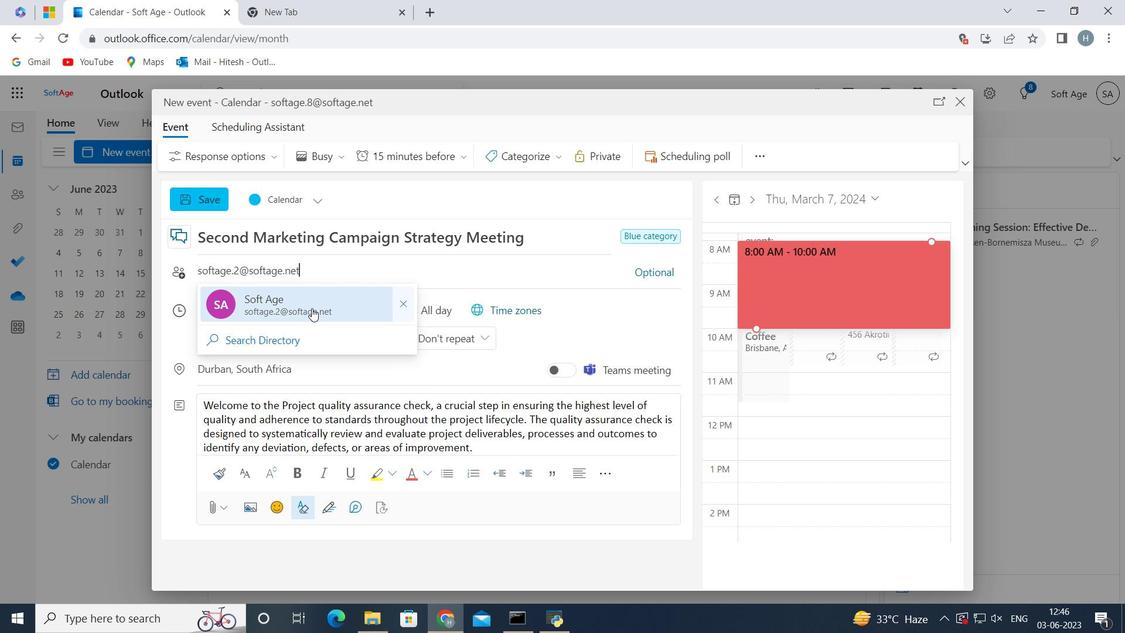 
Action: Mouse pressed left at (312, 305)
Screenshot: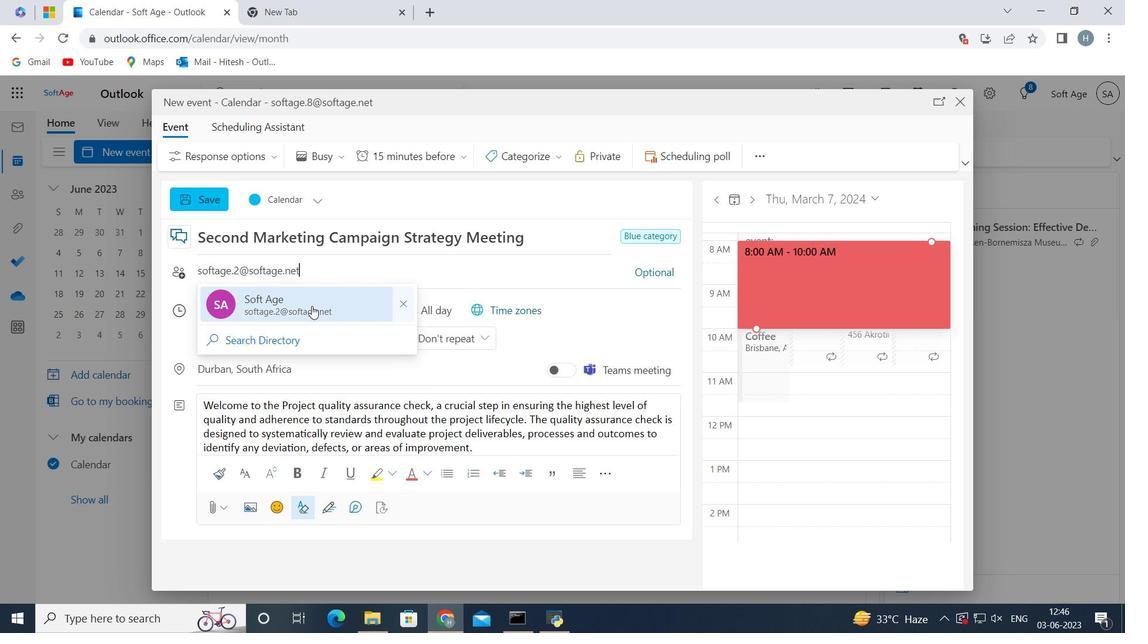 
Action: Key pressed softage.3<Key.shift><Key.shift><Key.shift><Key.shift><Key.shift><Key.shift><Key.shift><Key.shift><Key.shift><Key.shift><Key.shift><Key.shift><Key.shift>@softage,
Screenshot: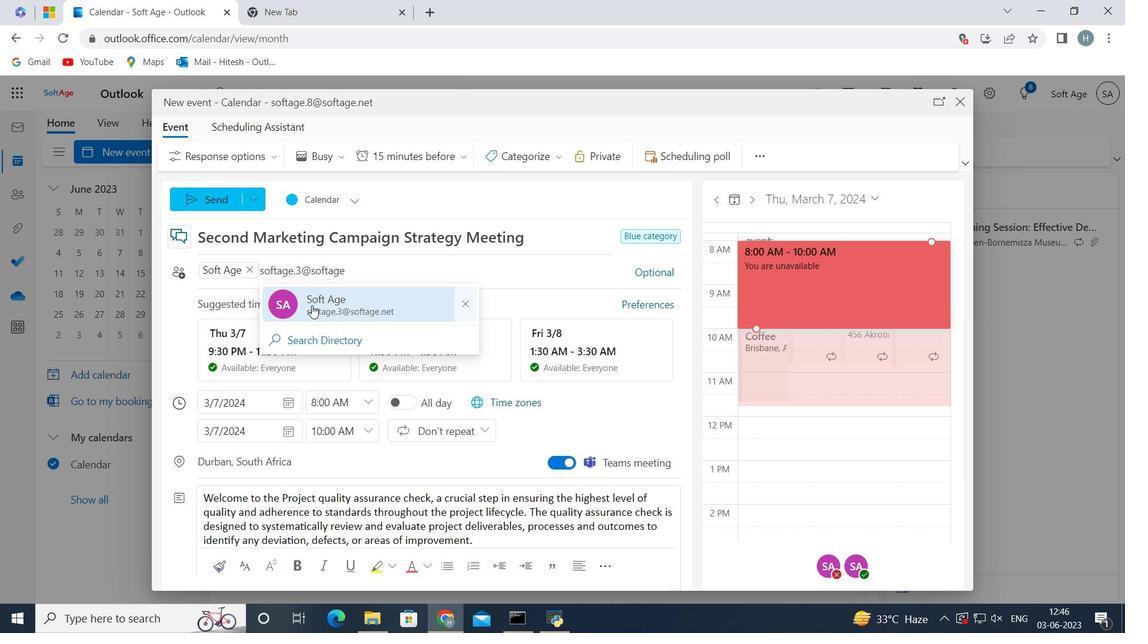 
Action: Mouse moved to (310, 266)
Screenshot: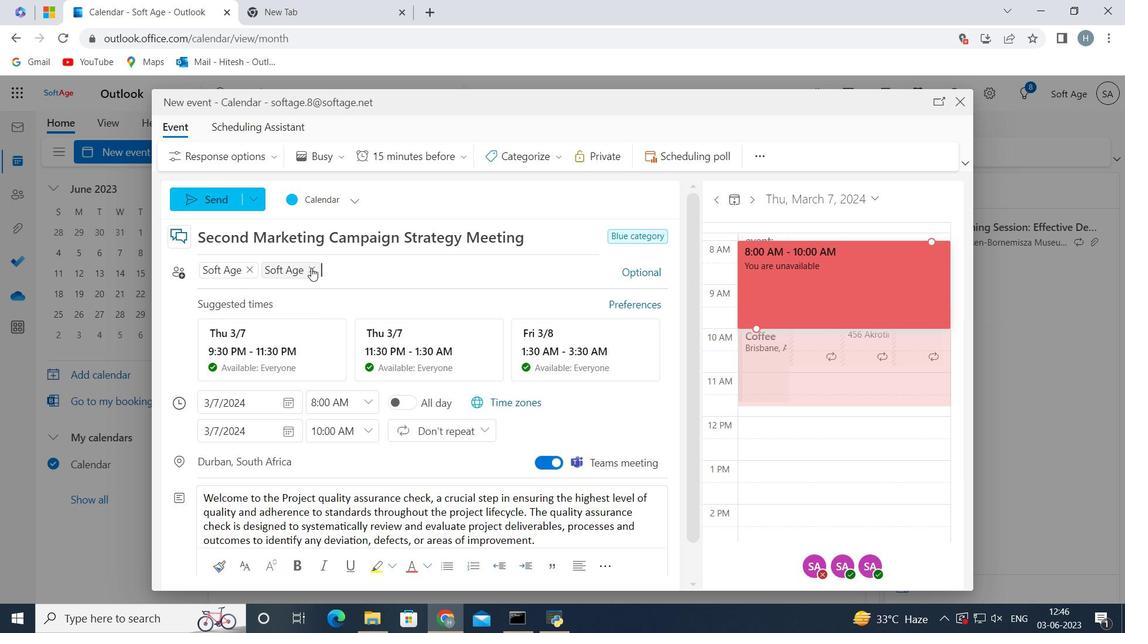 
Action: Mouse pressed left at (310, 266)
Screenshot: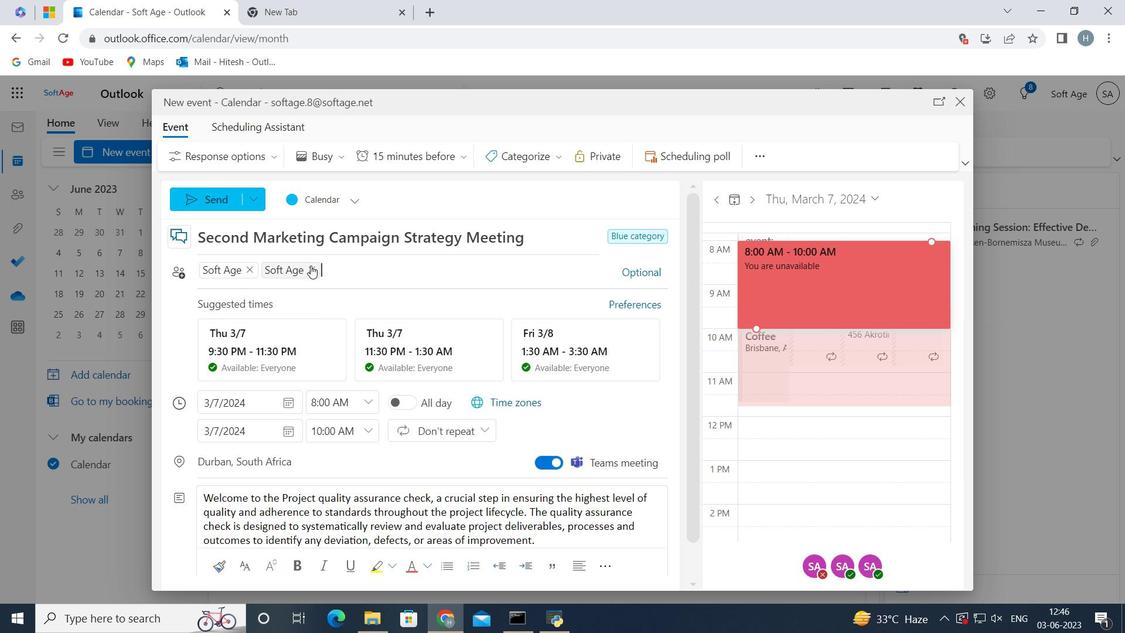 
Action: Key pressed softage.3<Key.shift><Key.shift><Key.shift><Key.shift><Key.shift><Key.shift><Key.shift><Key.shift><Key.shift><Key.shift><Key.shift>@softage.net
Screenshot: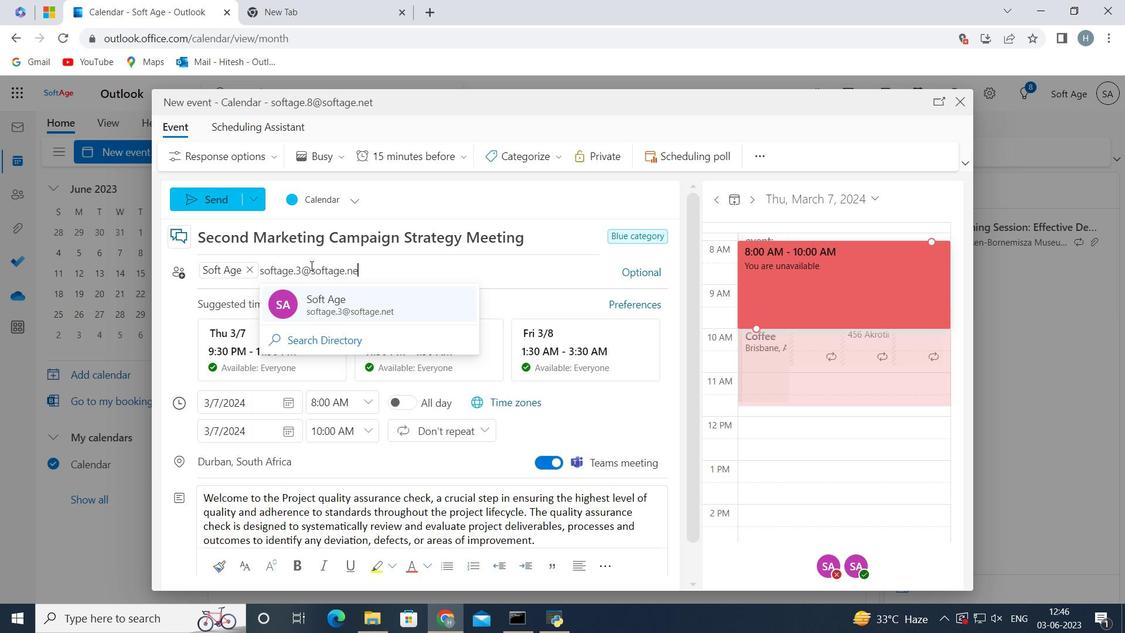 
Action: Mouse moved to (319, 303)
Screenshot: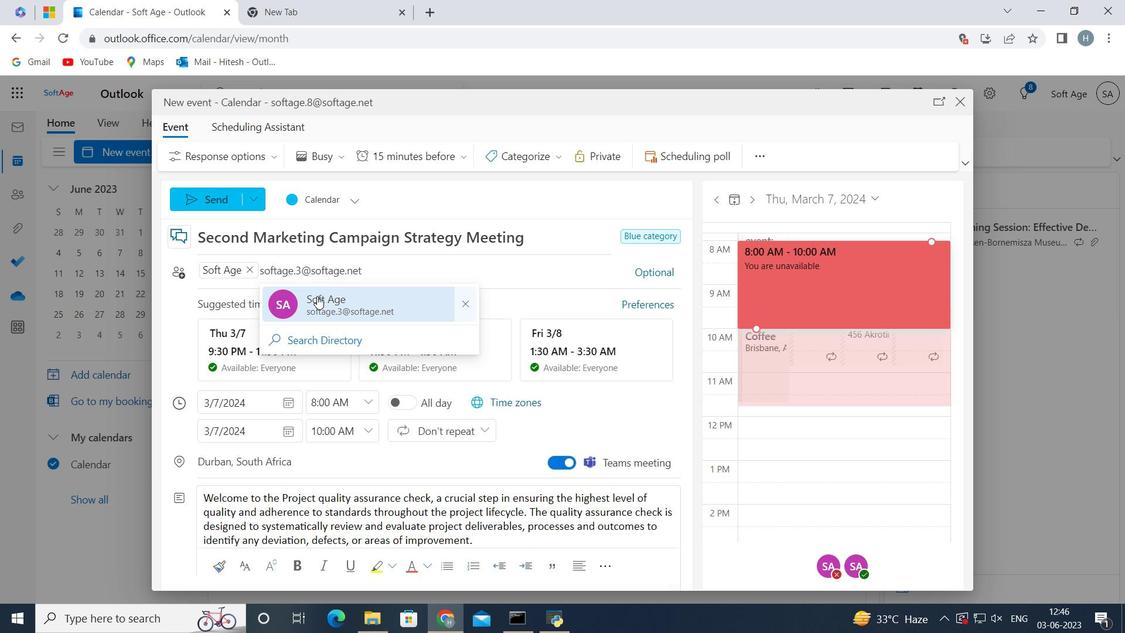 
Action: Mouse pressed left at (319, 303)
Screenshot: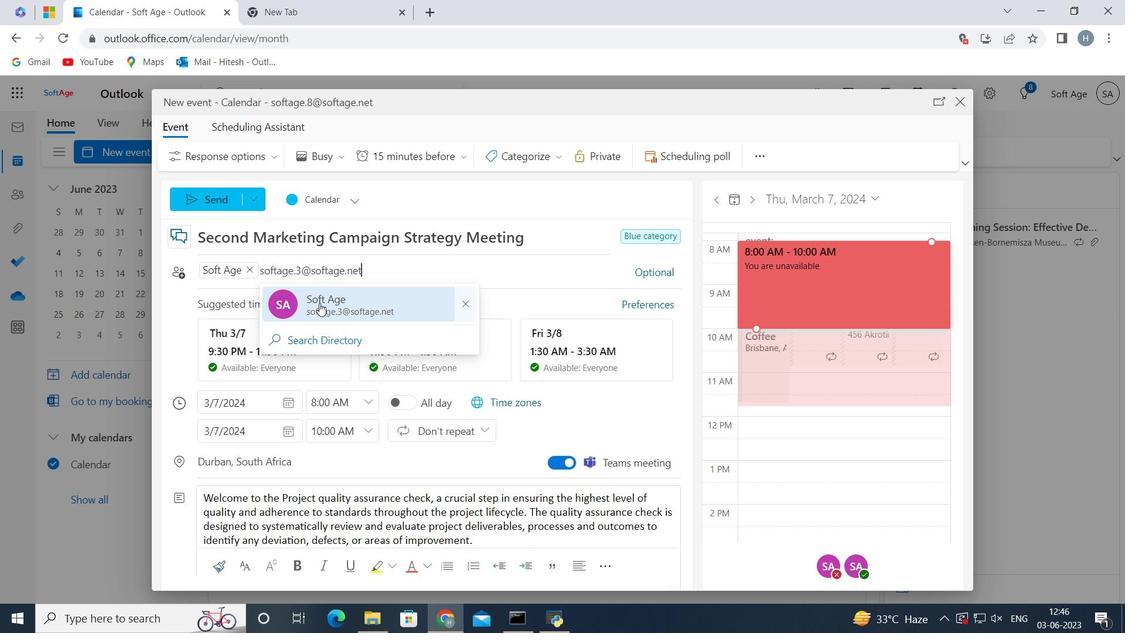 
Action: Mouse moved to (462, 159)
Screenshot: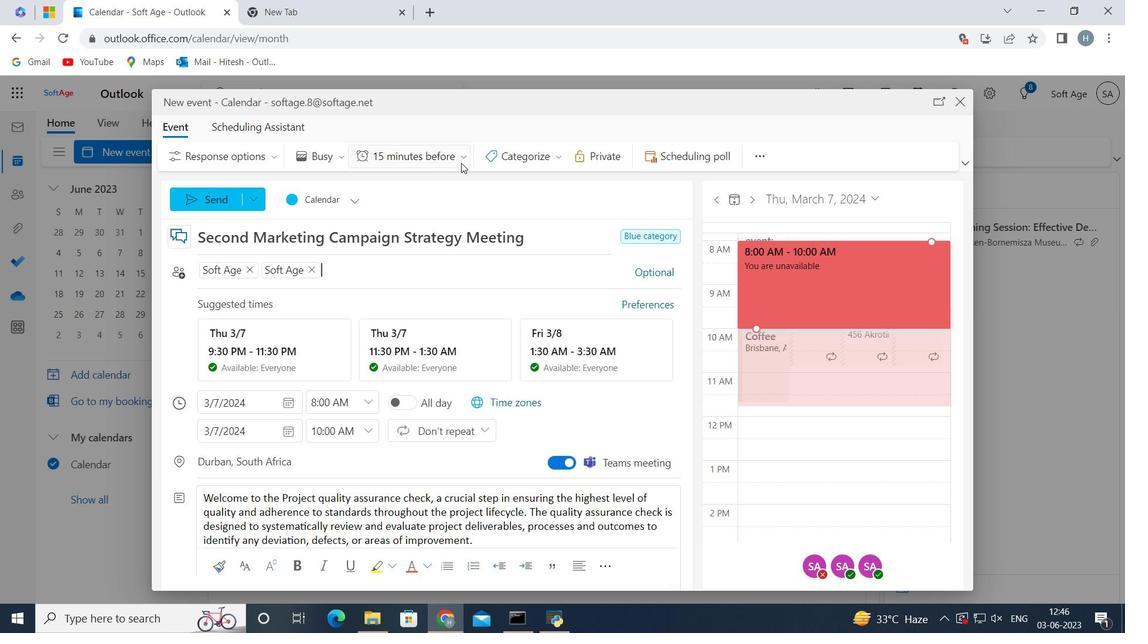 
Action: Mouse pressed left at (462, 159)
Screenshot: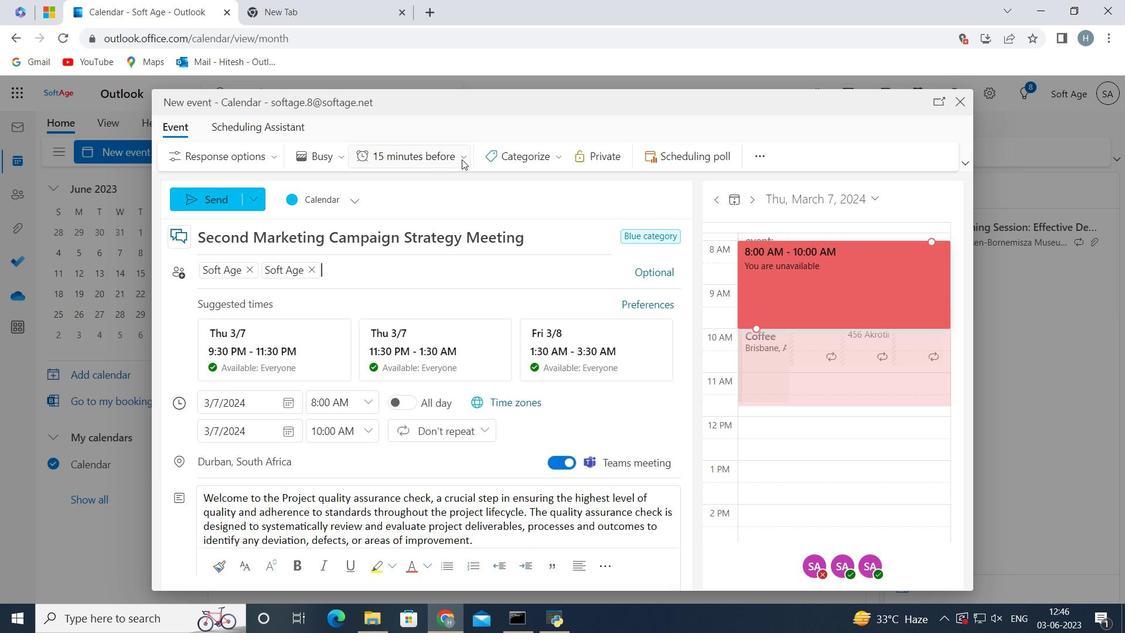 
Action: Mouse moved to (431, 260)
Screenshot: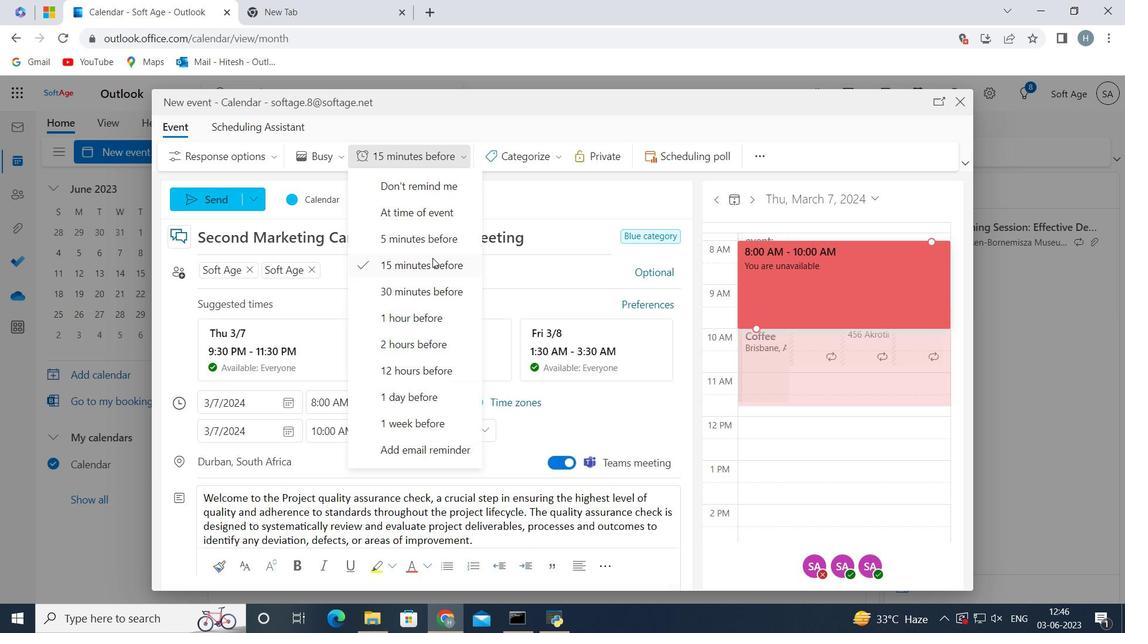 
Action: Mouse pressed left at (431, 260)
Screenshot: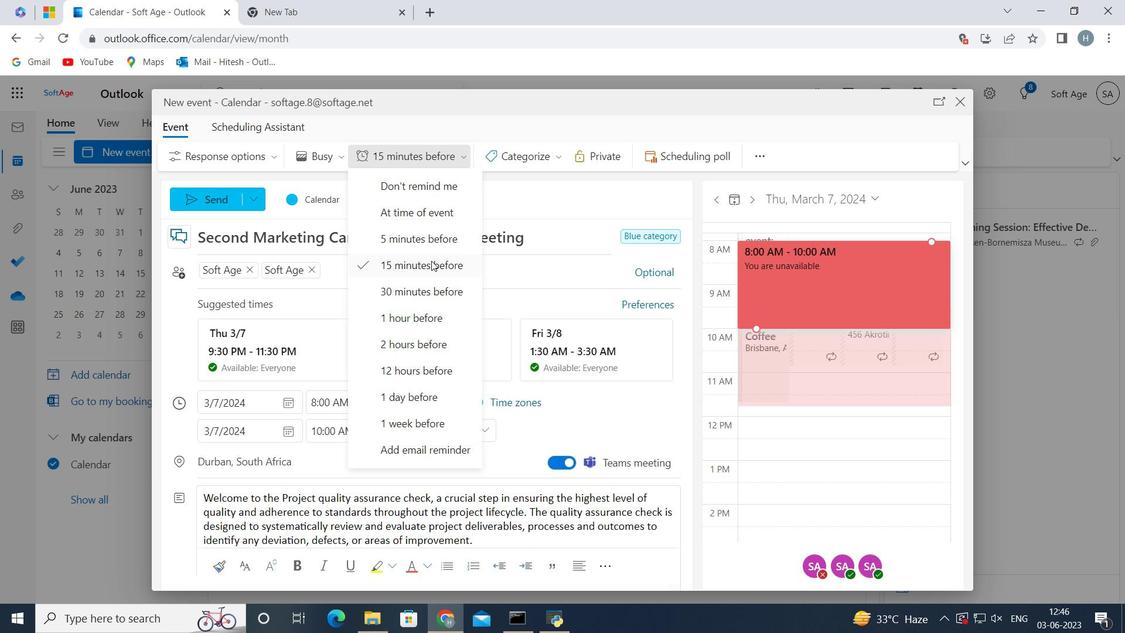
Action: Mouse moved to (456, 156)
Screenshot: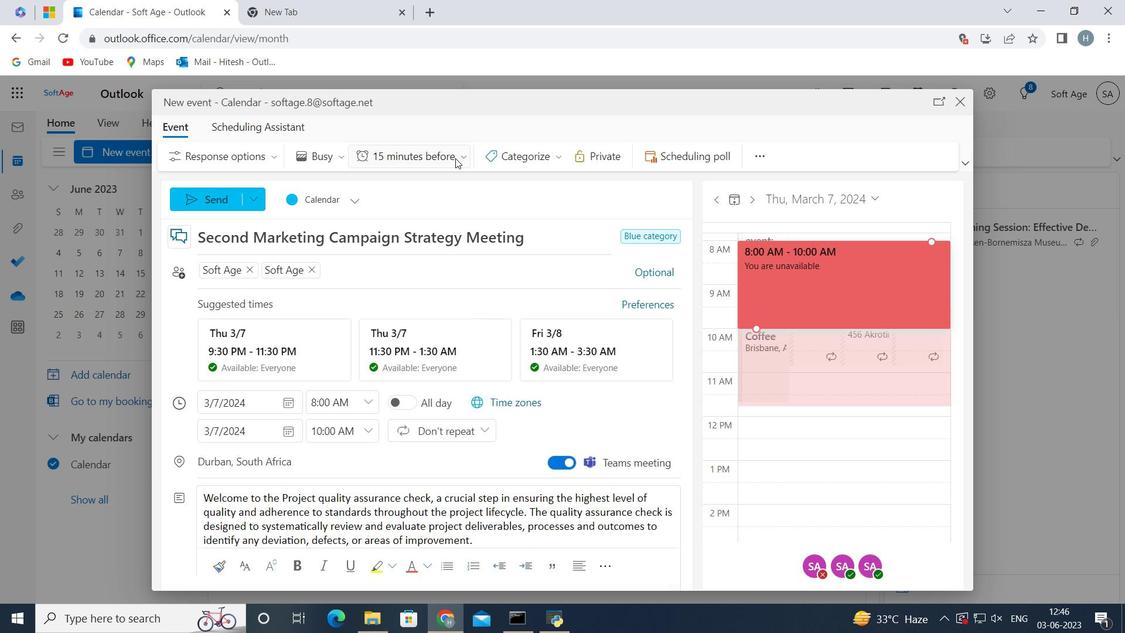 
Action: Mouse pressed left at (456, 156)
Screenshot: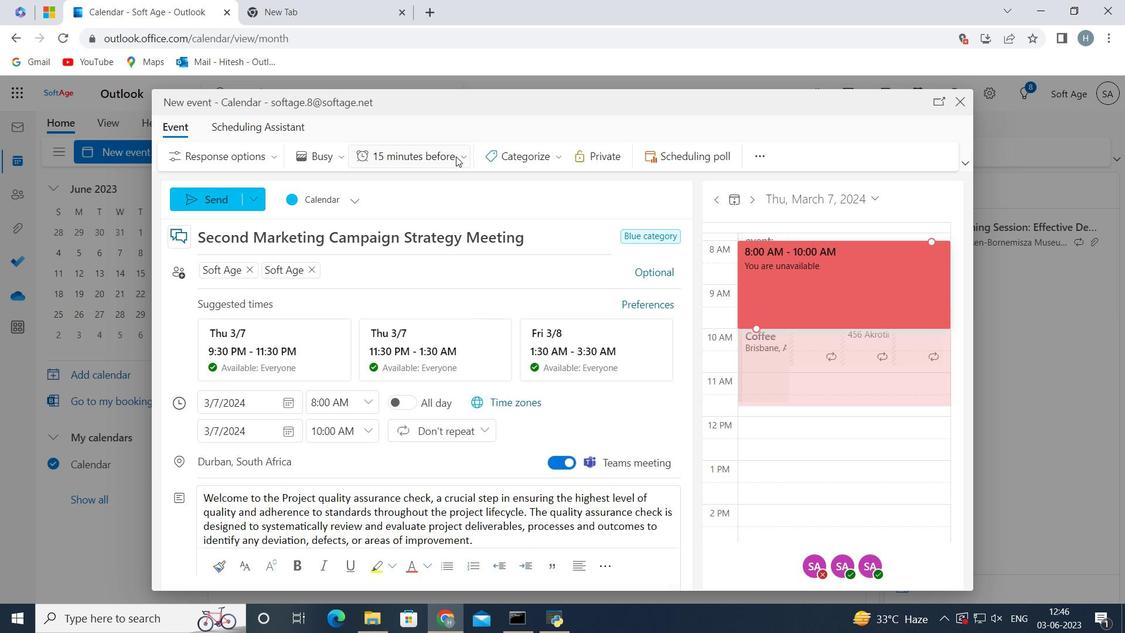 
Action: Mouse moved to (533, 208)
Screenshot: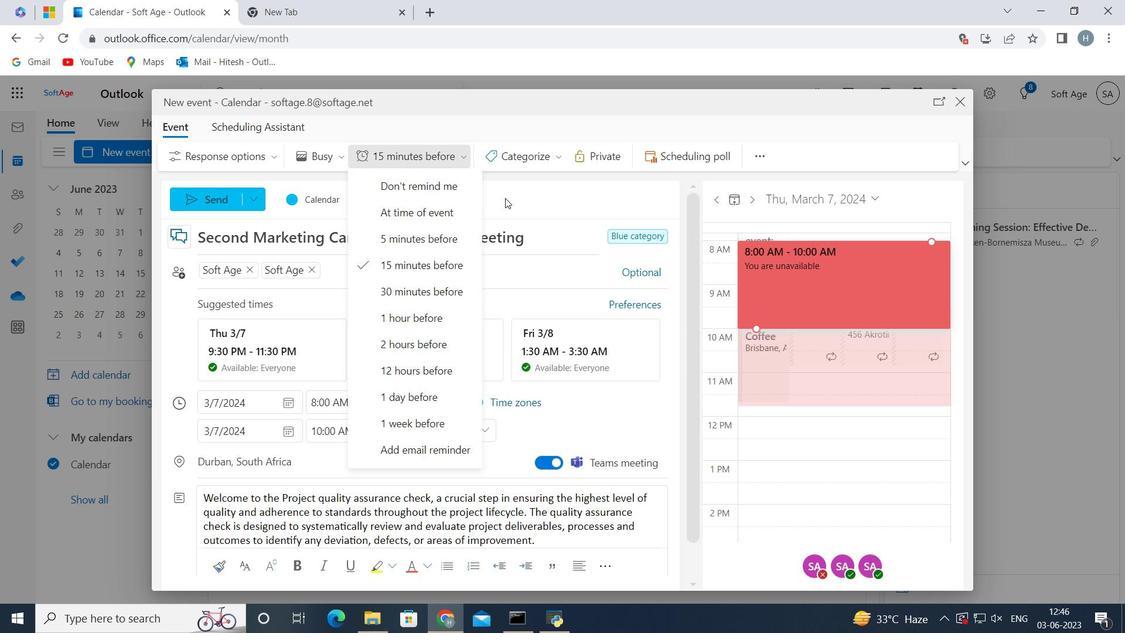 
Action: Mouse pressed left at (533, 208)
Screenshot: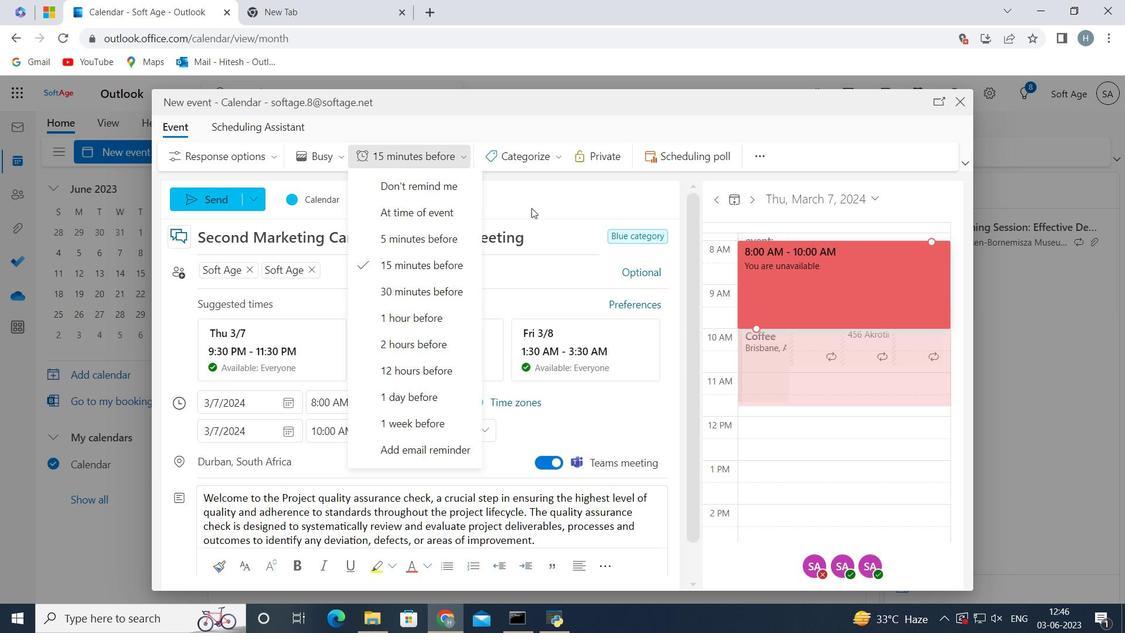 
Action: Mouse moved to (533, 201)
Screenshot: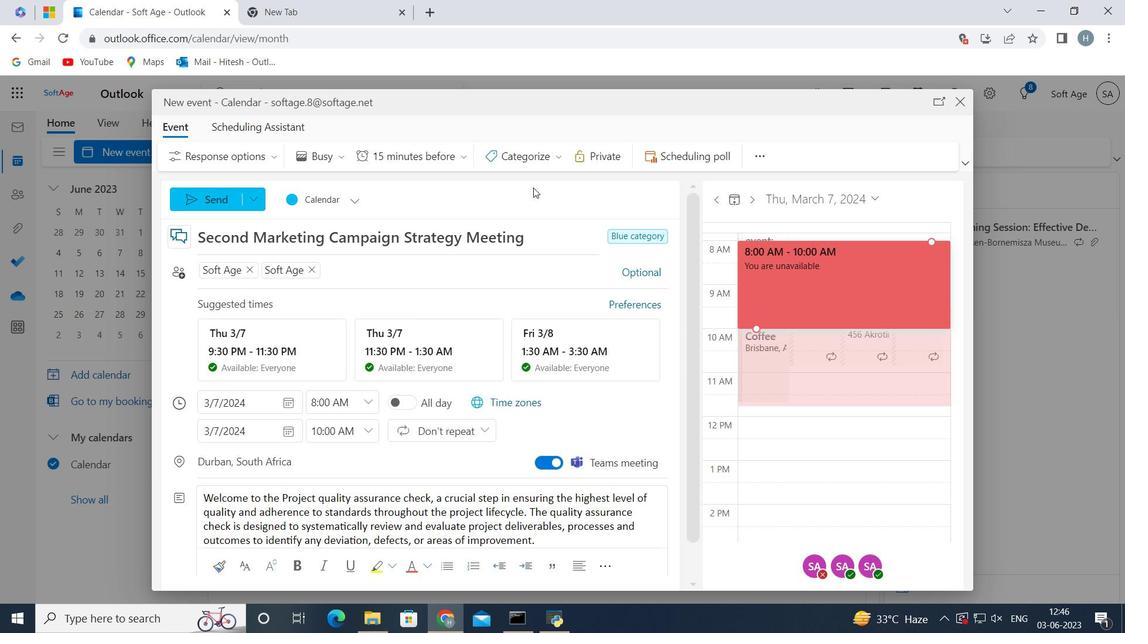 
